 Task: Find connections with filter location Hunsūr with filter topic #realtorwith filter profile language German with filter current company ITC Infotech with filter school Maharaja Surajmal Institute with filter industry Wholesale Alcoholic Beverages with filter service category Illustration with filter keywords title Truck Driver
Action: Mouse moved to (560, 84)
Screenshot: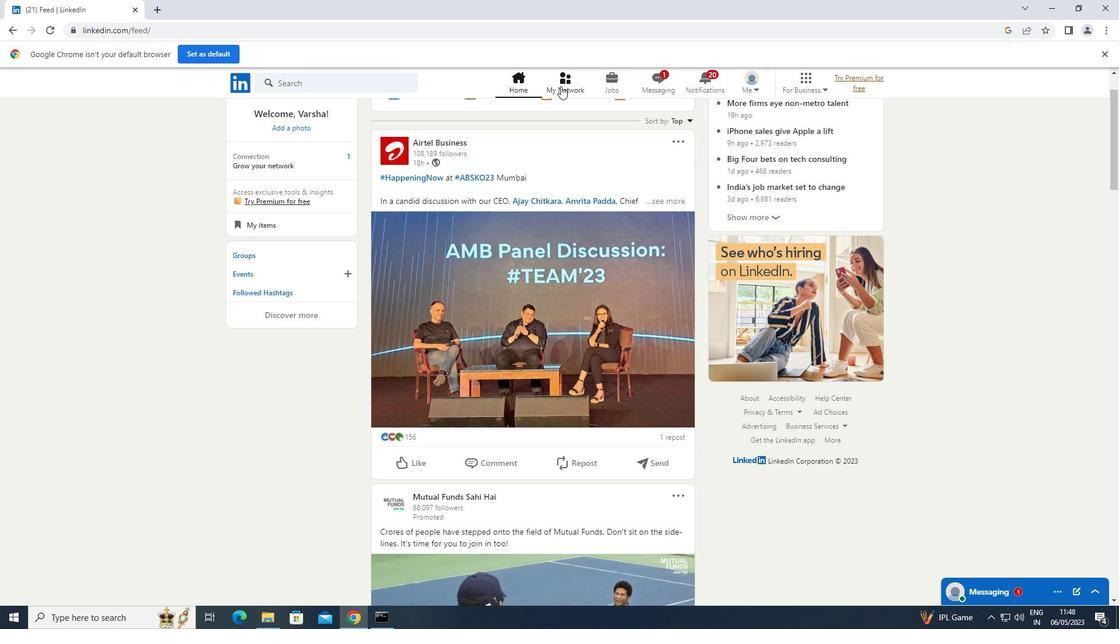 
Action: Mouse pressed left at (560, 84)
Screenshot: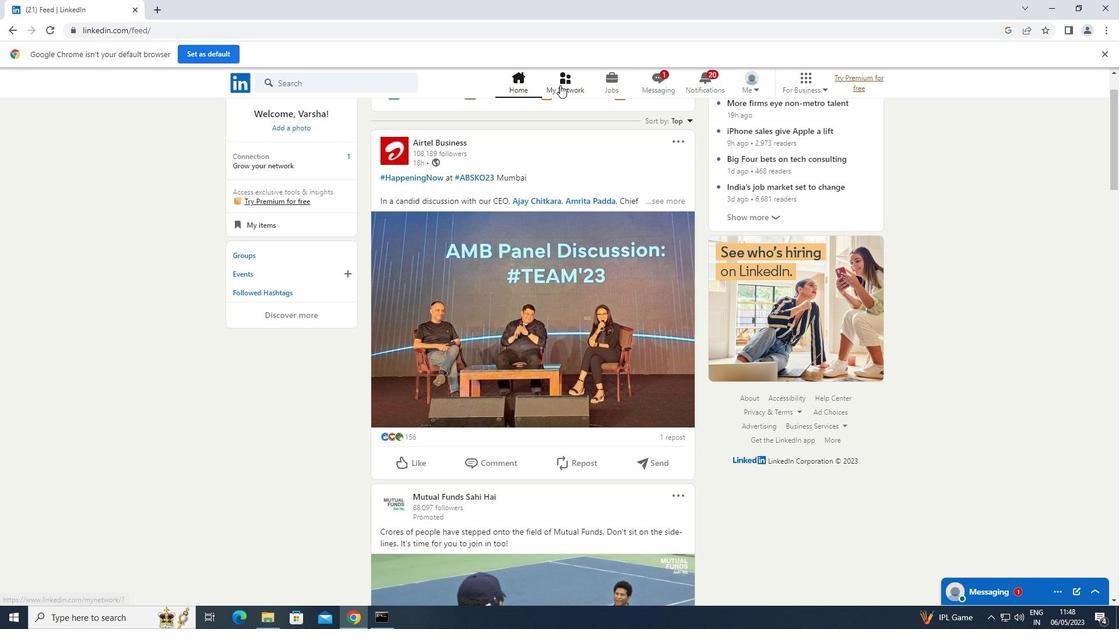
Action: Mouse moved to (321, 146)
Screenshot: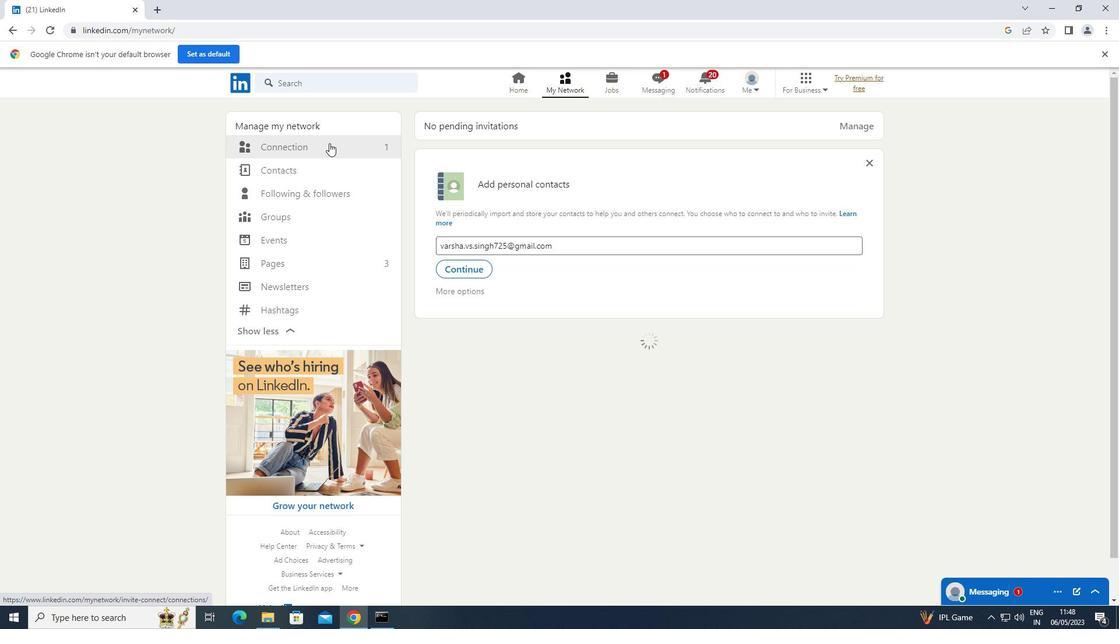 
Action: Mouse pressed left at (321, 146)
Screenshot: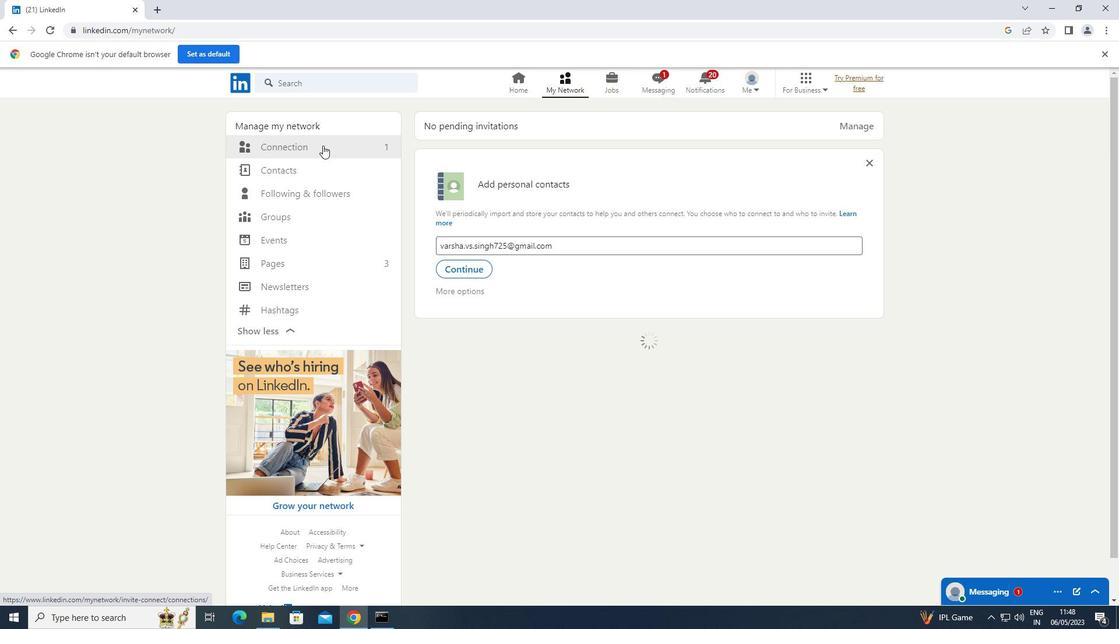 
Action: Mouse moved to (626, 152)
Screenshot: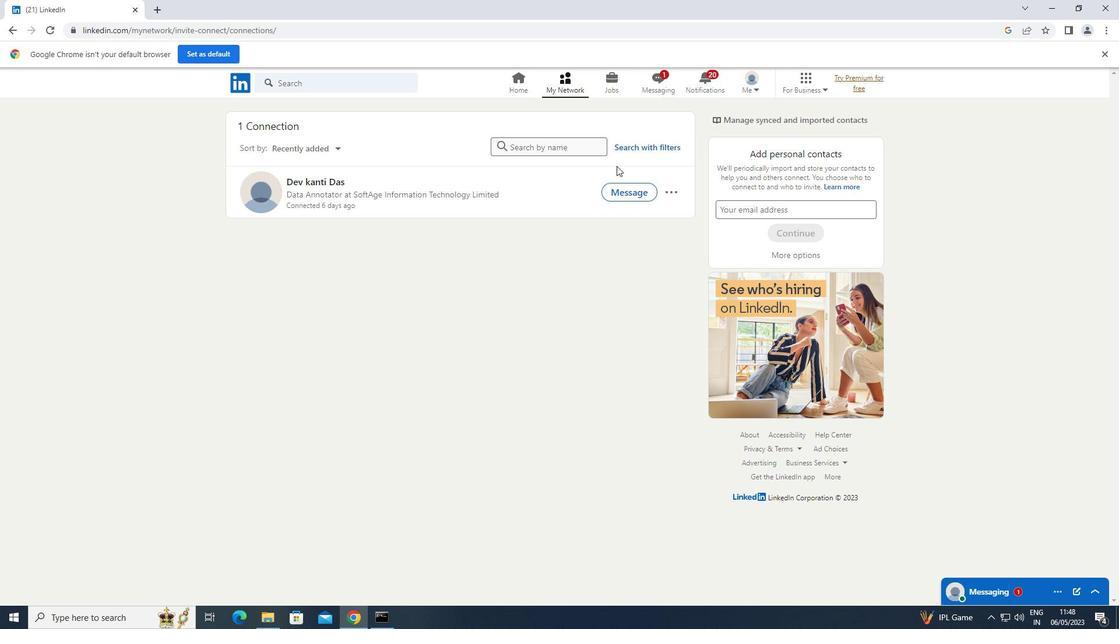 
Action: Mouse pressed left at (626, 152)
Screenshot: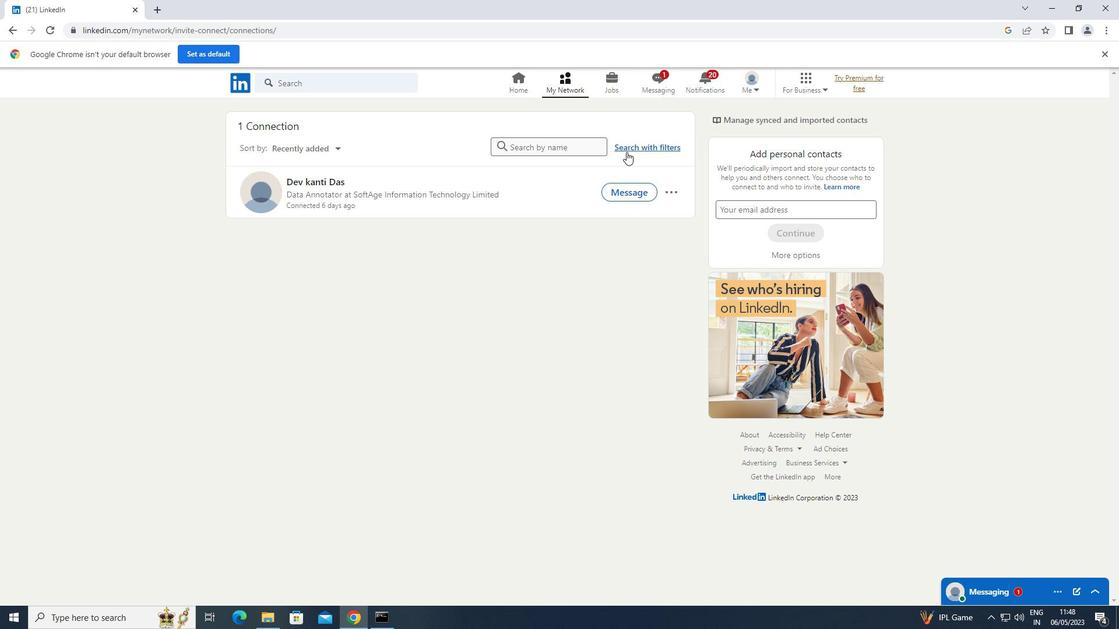
Action: Mouse moved to (598, 114)
Screenshot: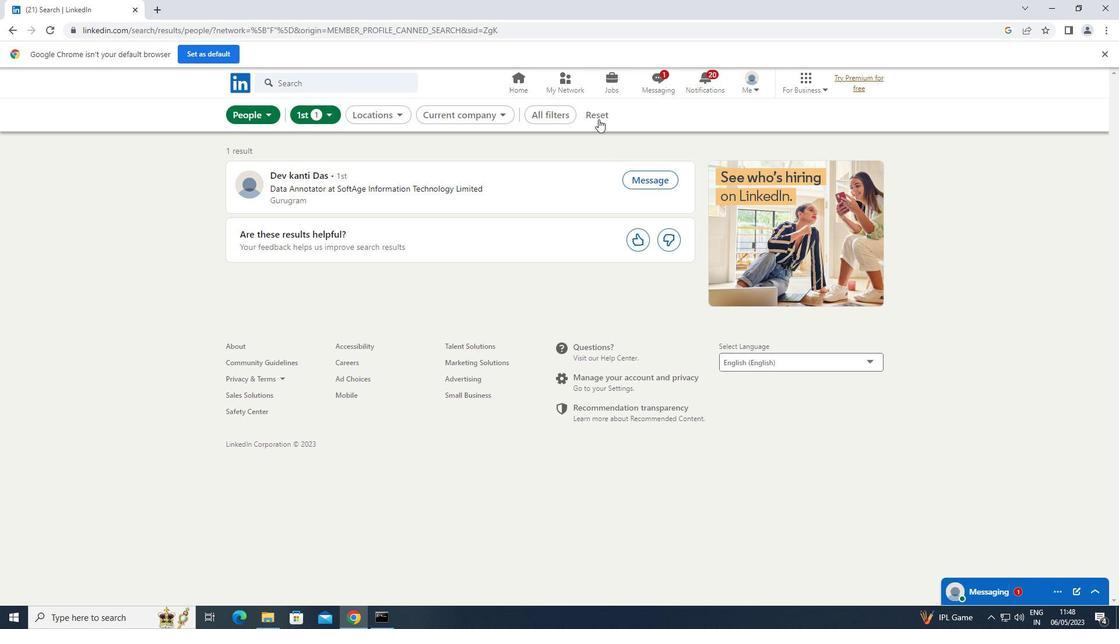 
Action: Mouse pressed left at (598, 114)
Screenshot: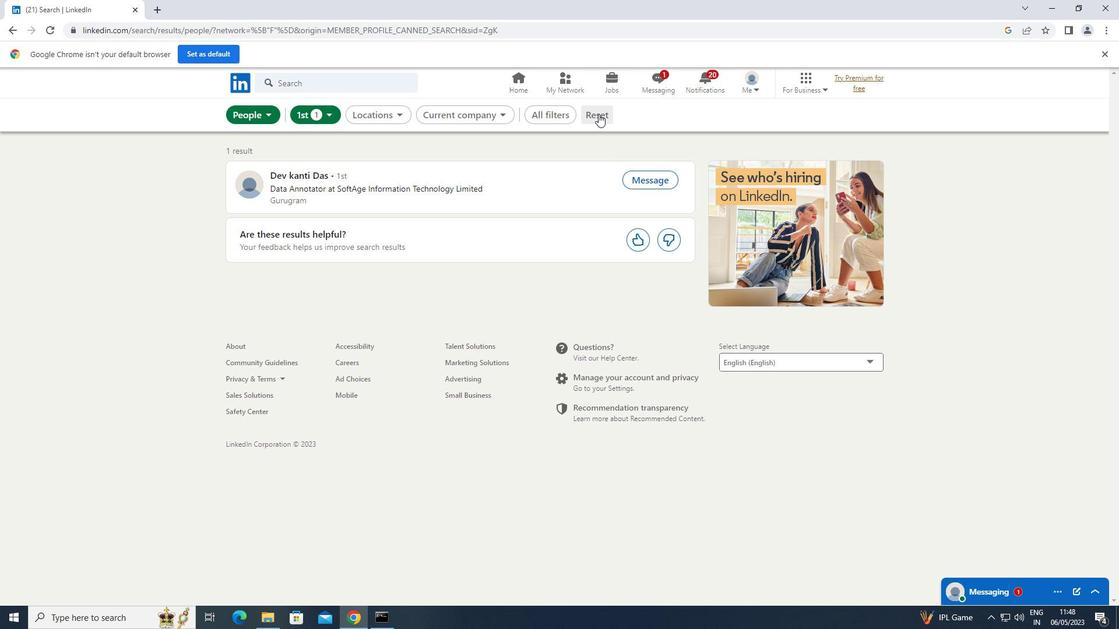 
Action: Mouse moved to (589, 114)
Screenshot: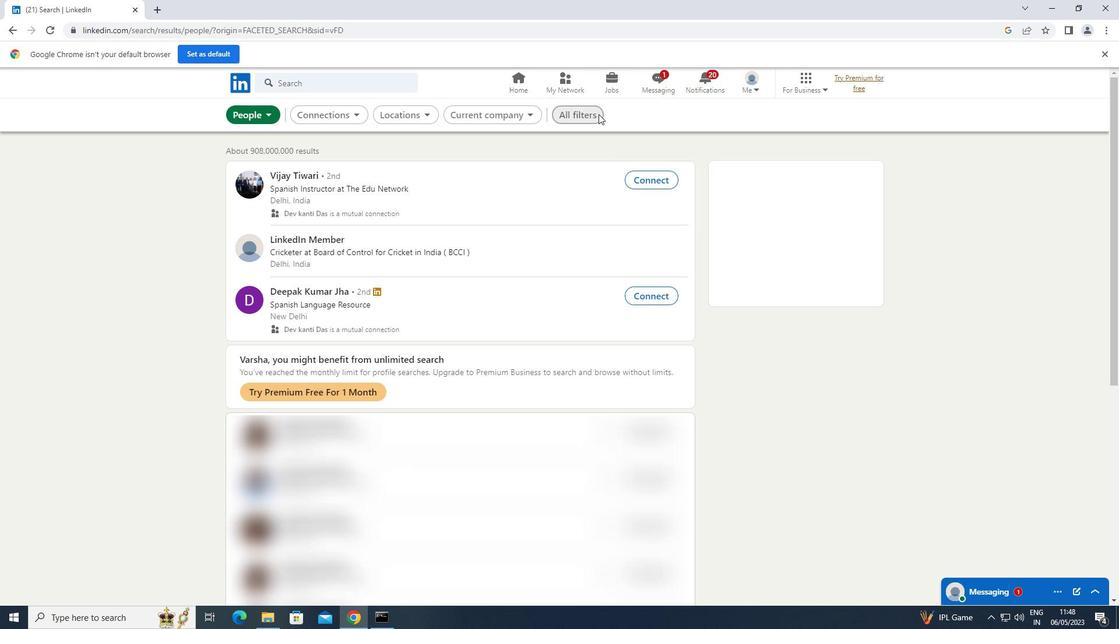 
Action: Mouse pressed left at (589, 114)
Screenshot: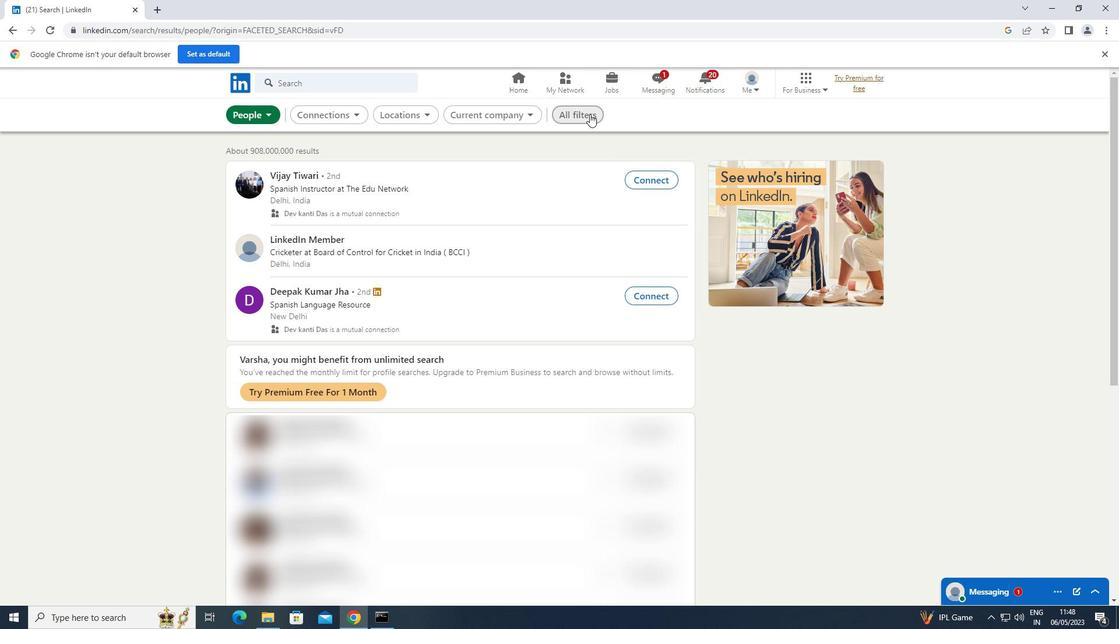 
Action: Mouse moved to (960, 282)
Screenshot: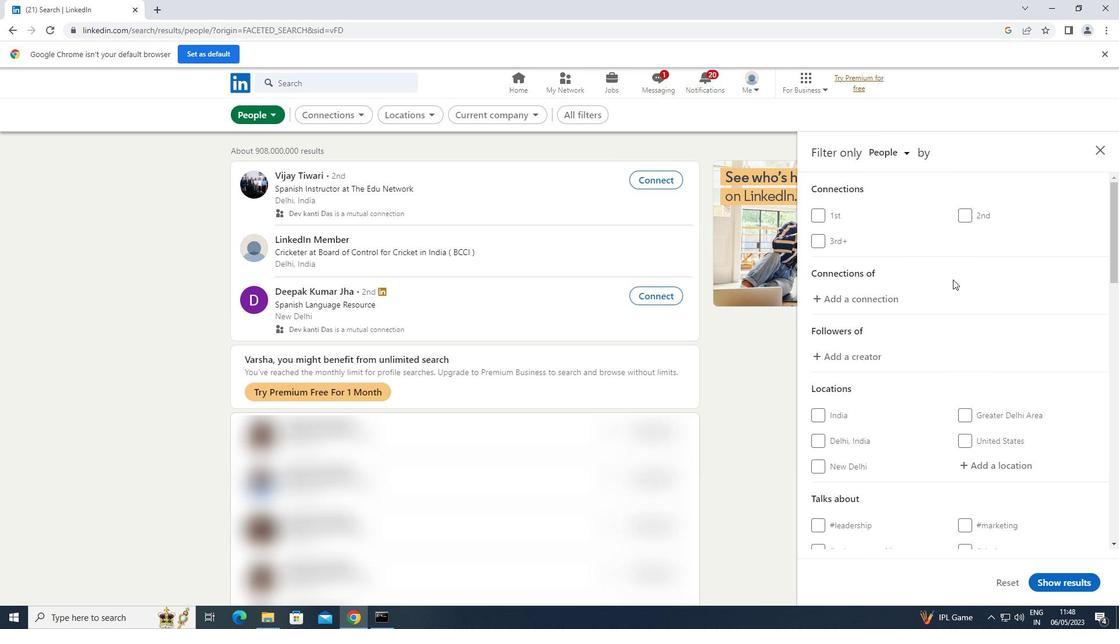 
Action: Mouse scrolled (960, 281) with delta (0, 0)
Screenshot: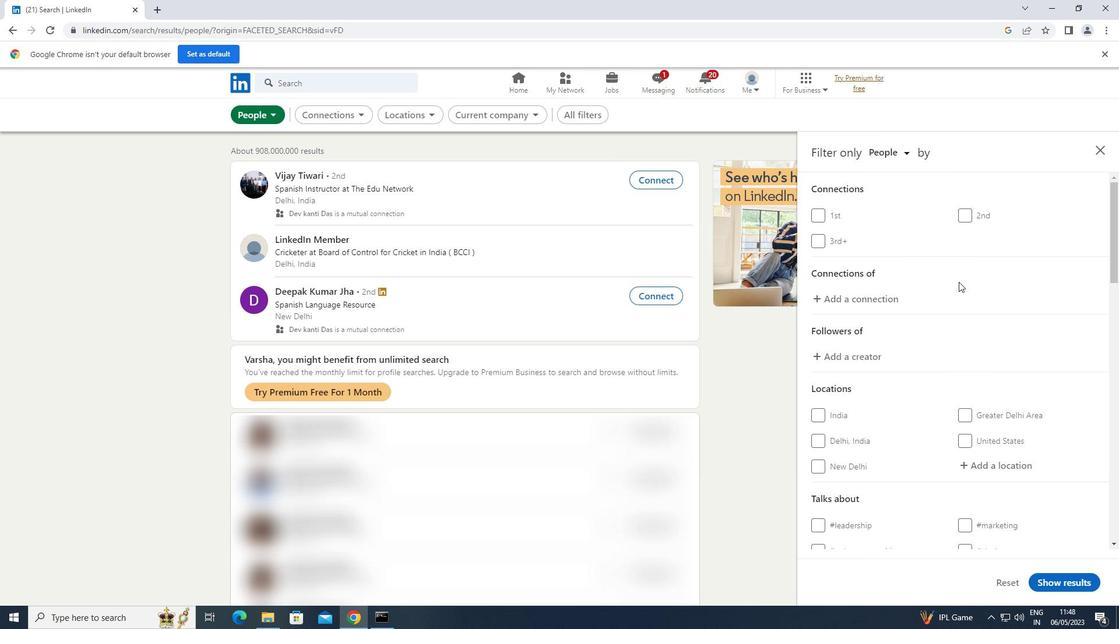 
Action: Mouse moved to (961, 284)
Screenshot: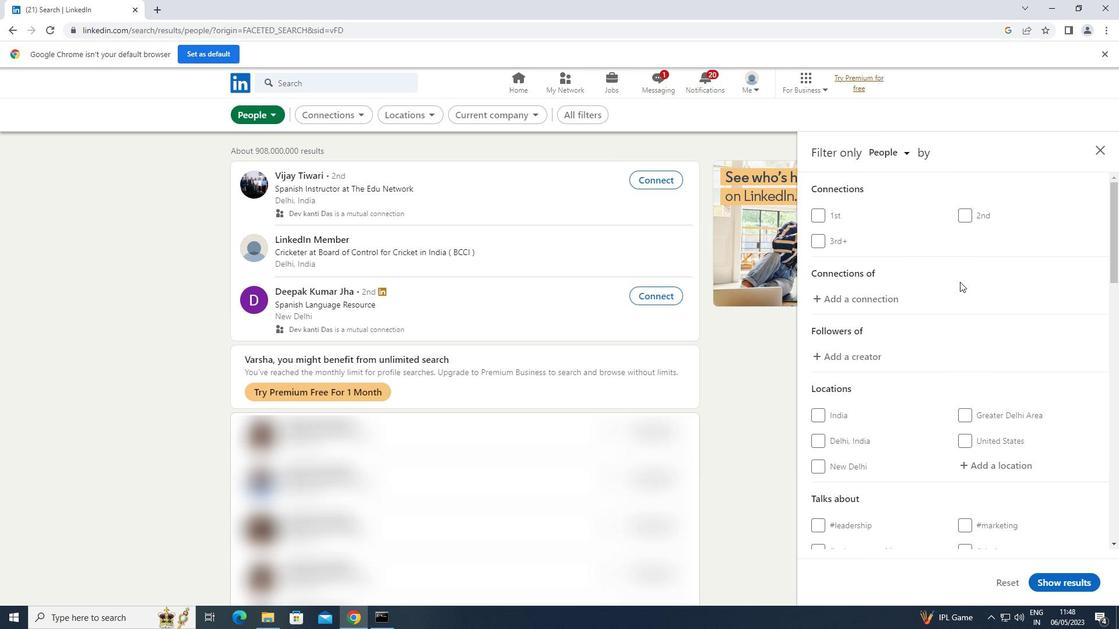 
Action: Mouse scrolled (961, 283) with delta (0, 0)
Screenshot: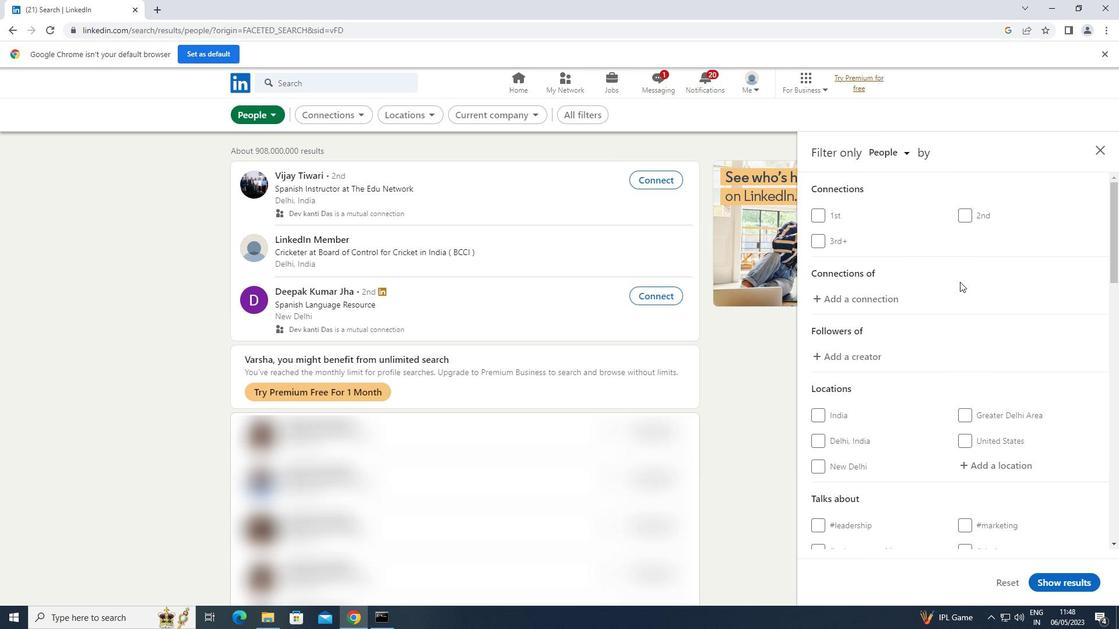 
Action: Mouse moved to (961, 286)
Screenshot: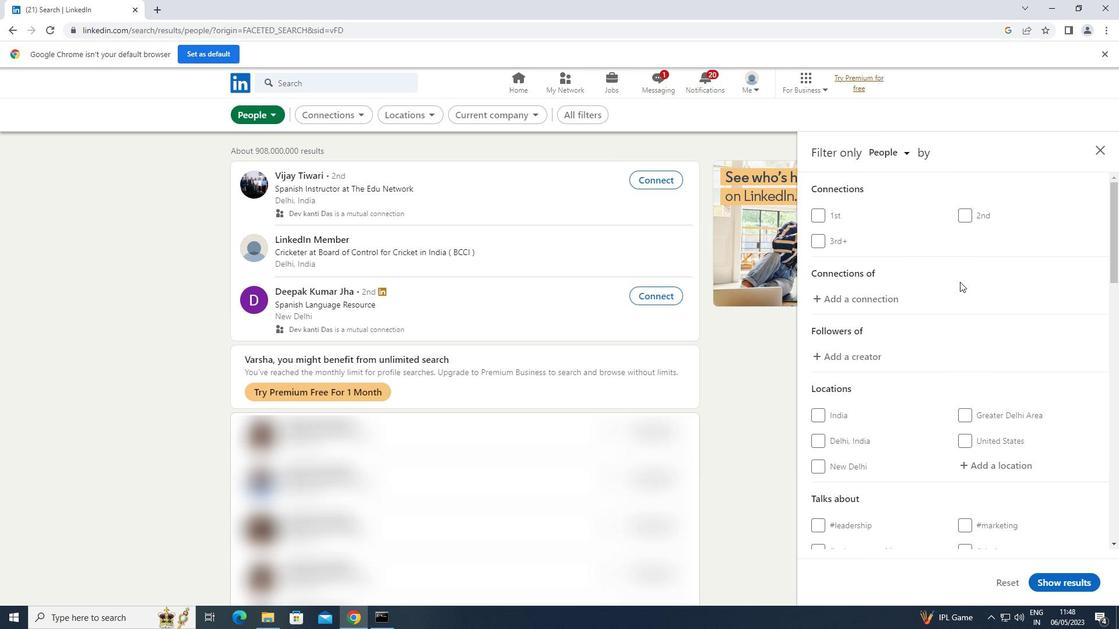 
Action: Mouse scrolled (961, 285) with delta (0, 0)
Screenshot: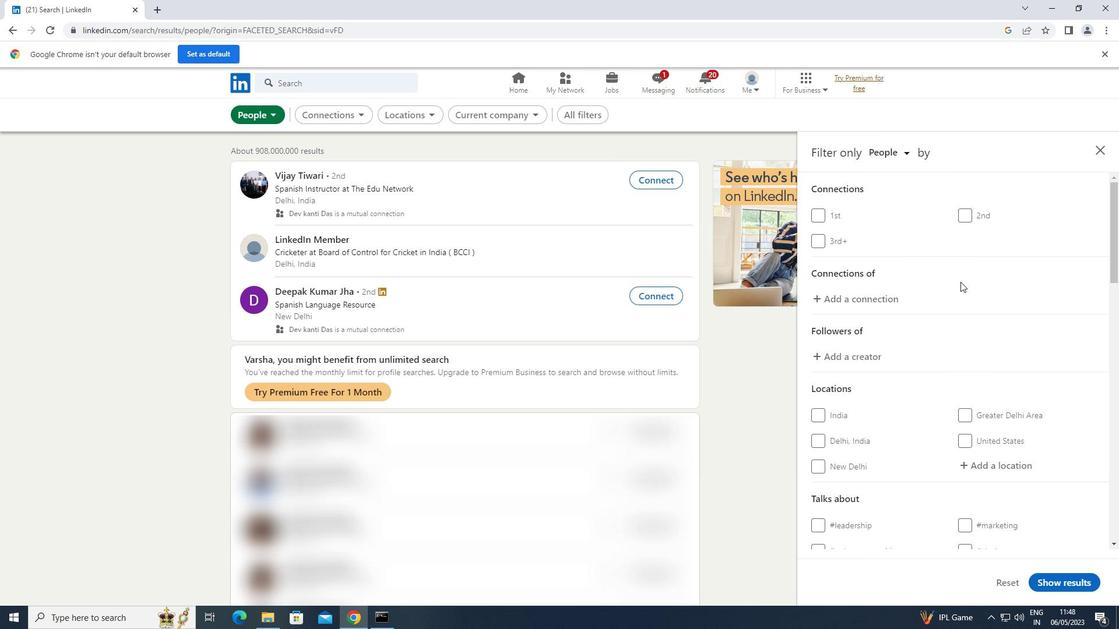 
Action: Mouse moved to (997, 292)
Screenshot: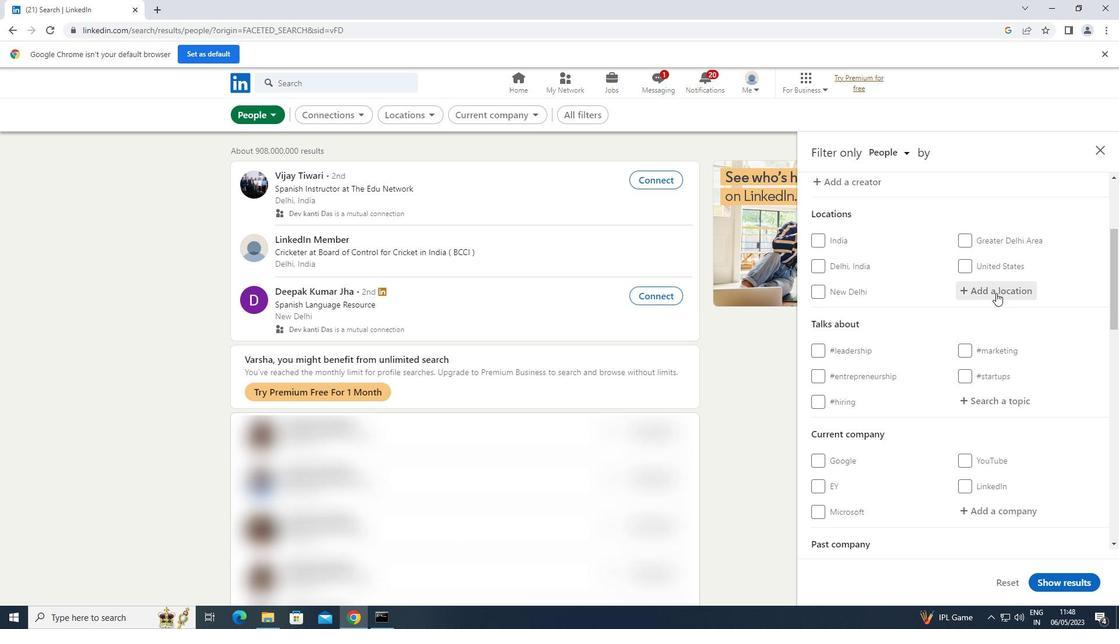 
Action: Mouse pressed left at (997, 292)
Screenshot: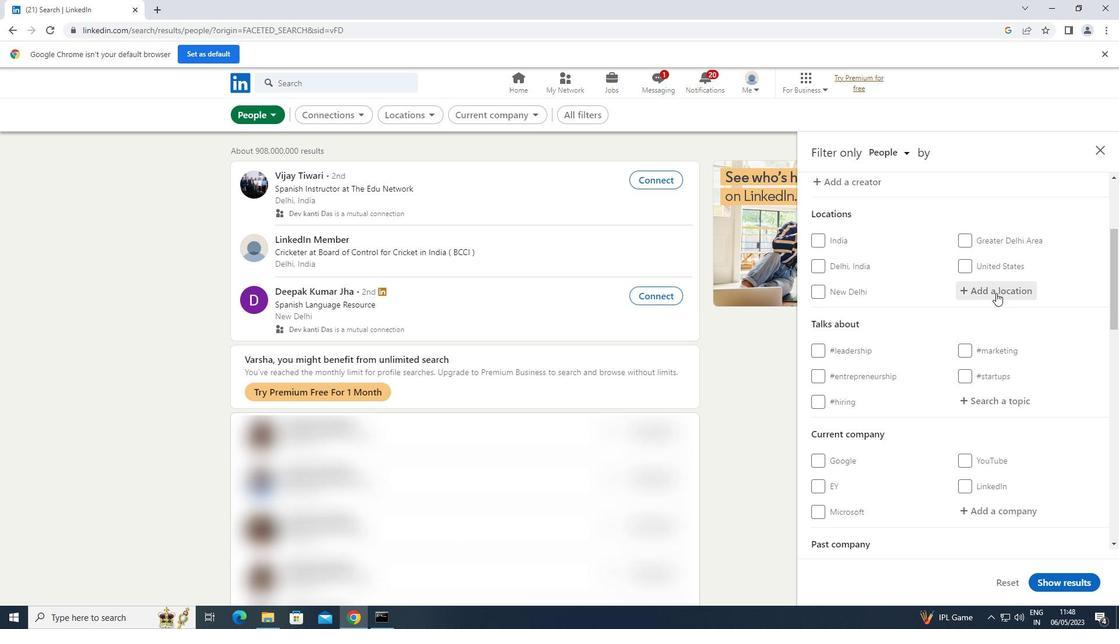 
Action: Key pressed <Key.shift>HUNSUR
Screenshot: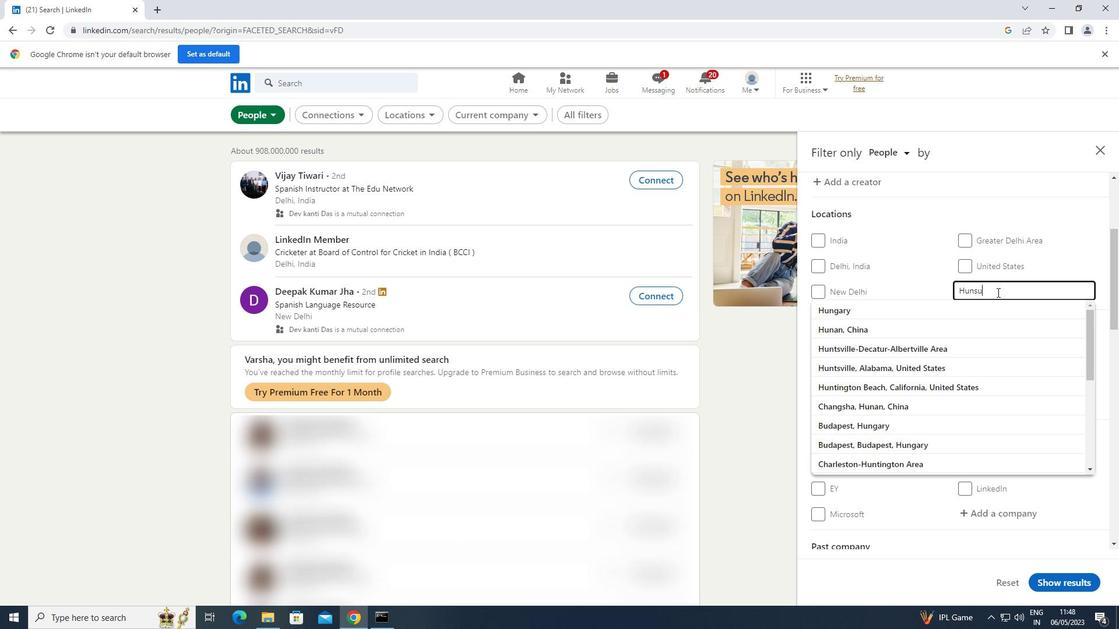 
Action: Mouse moved to (982, 398)
Screenshot: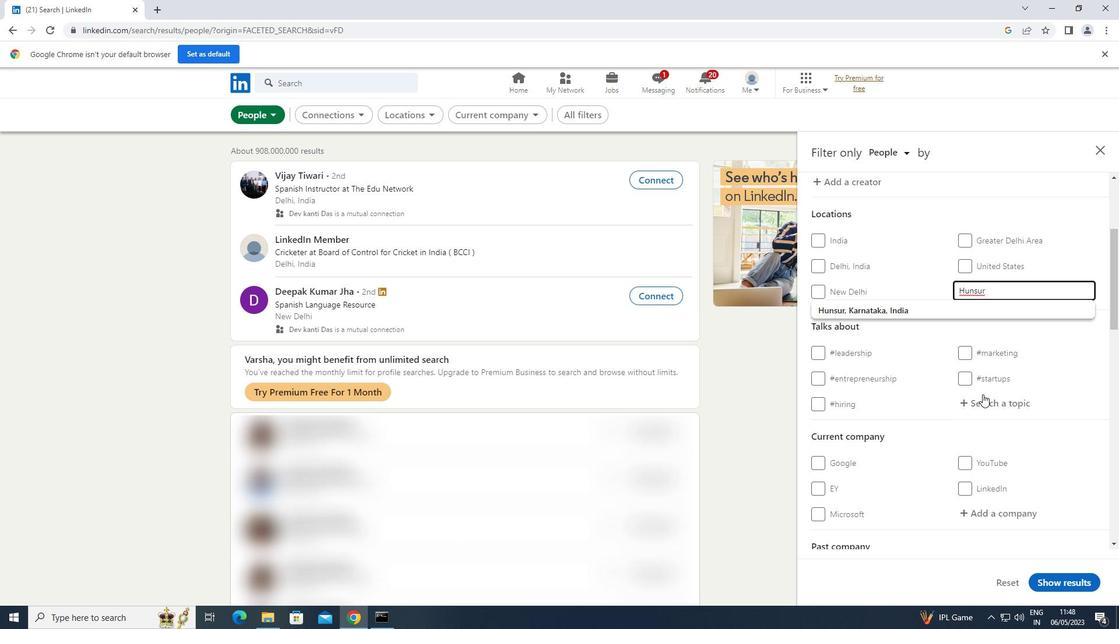 
Action: Mouse pressed left at (982, 398)
Screenshot: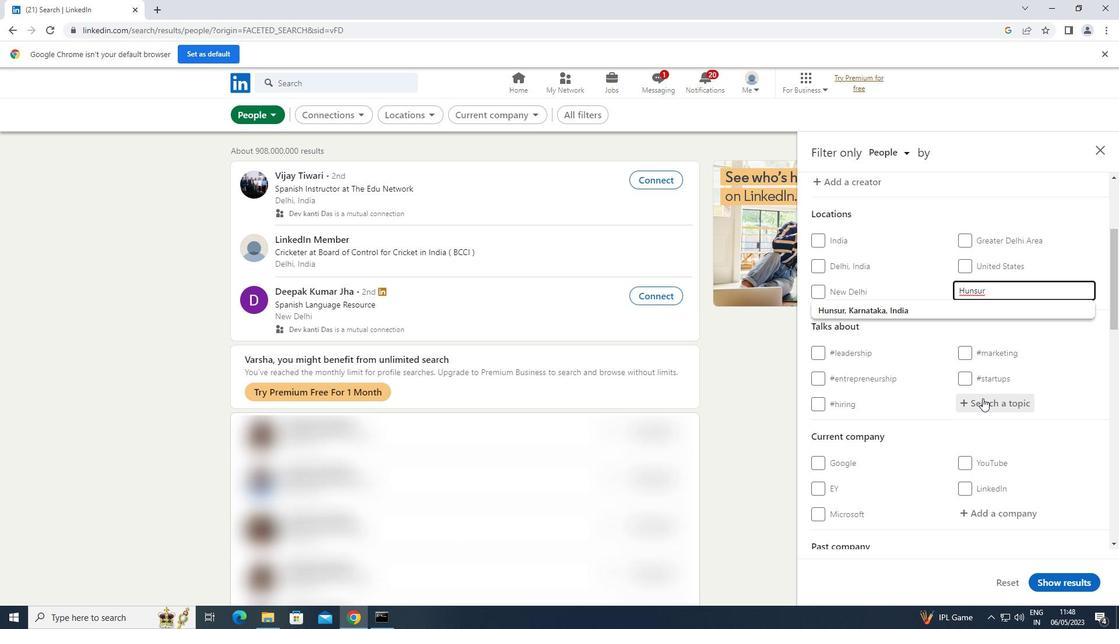 
Action: Key pressed REALTOR
Screenshot: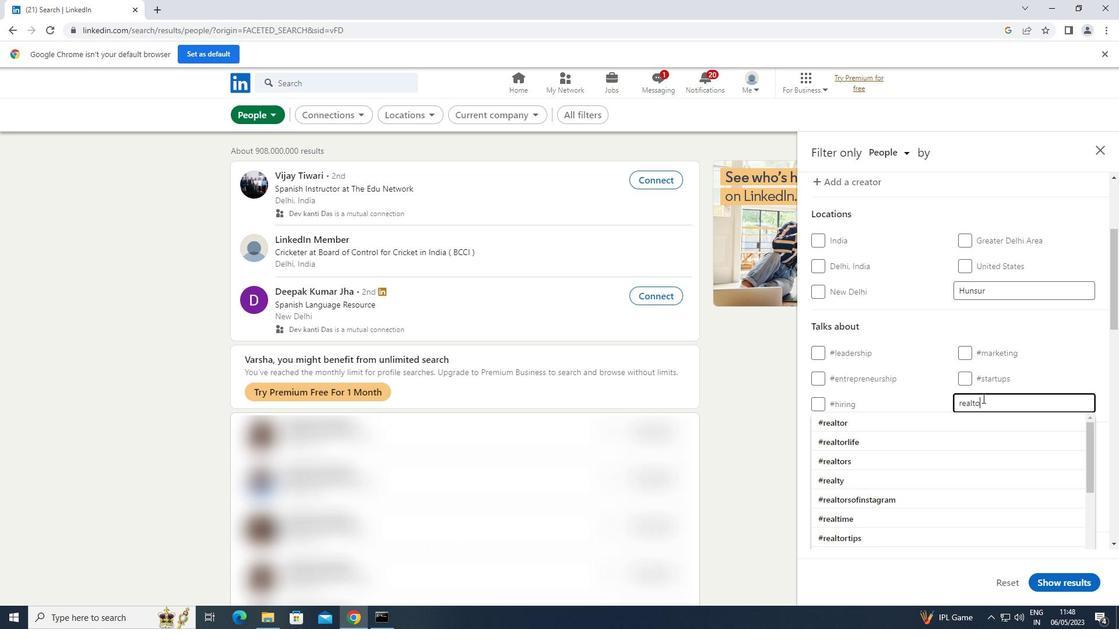 
Action: Mouse moved to (868, 421)
Screenshot: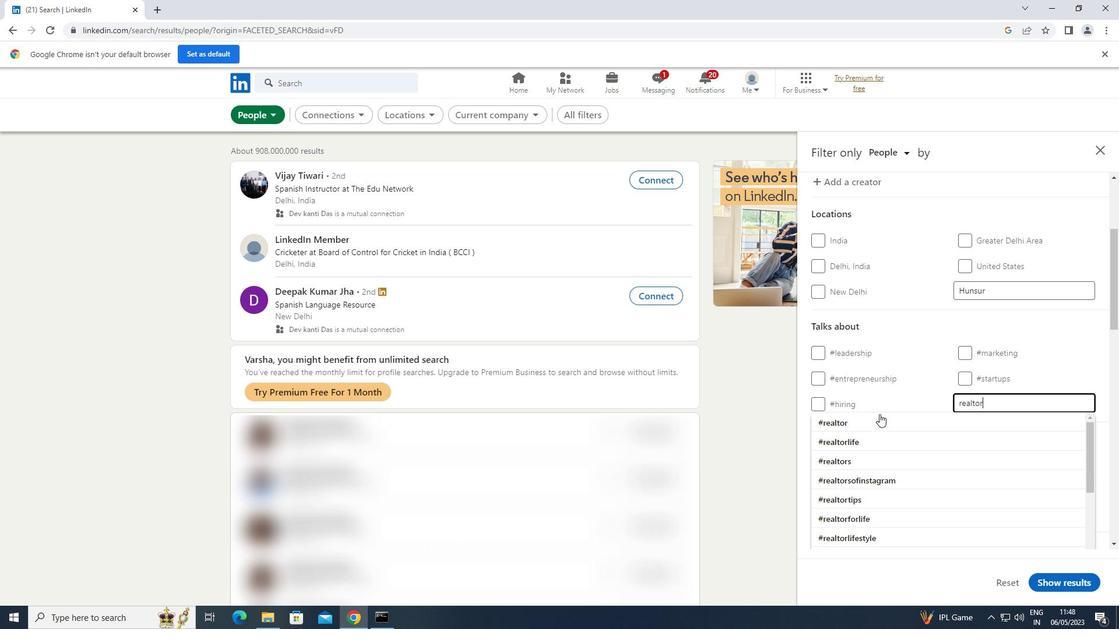 
Action: Mouse pressed left at (868, 421)
Screenshot: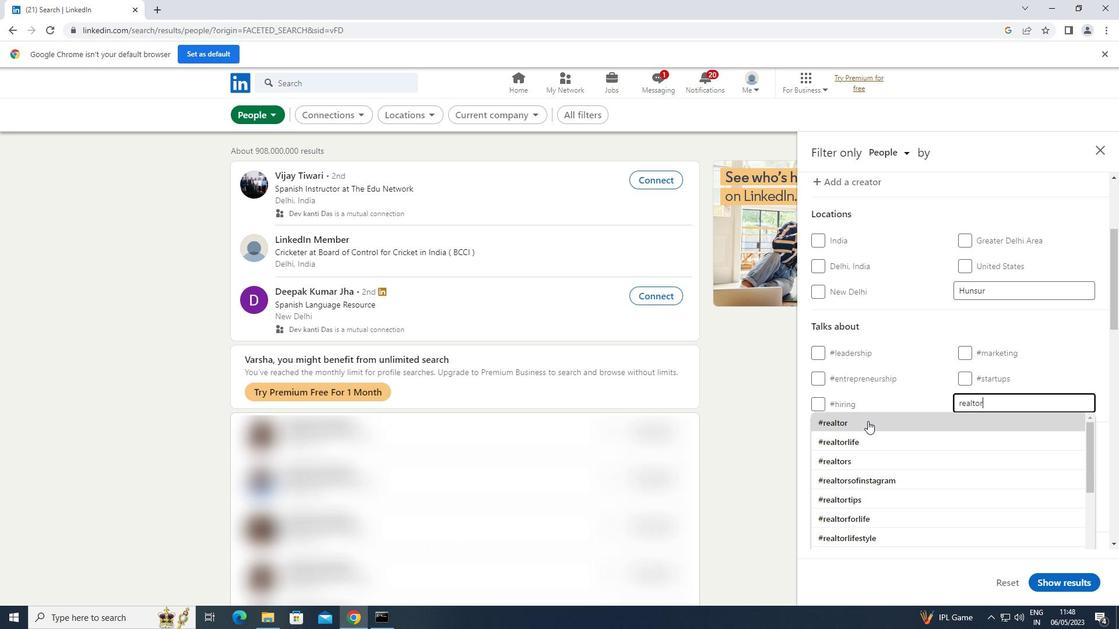 
Action: Mouse moved to (868, 419)
Screenshot: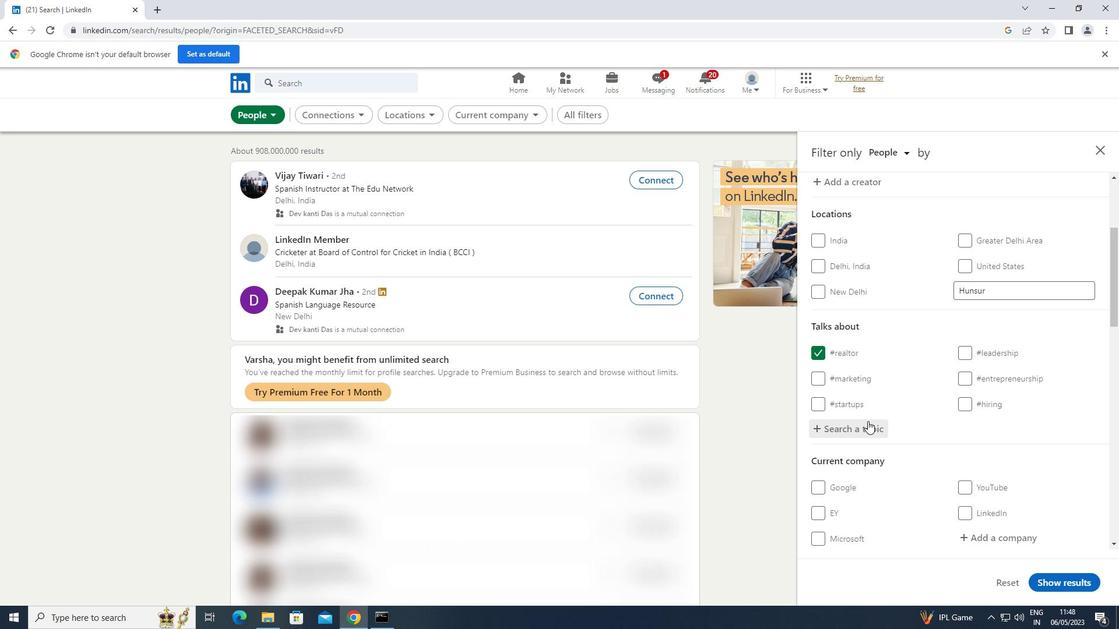 
Action: Mouse scrolled (868, 418) with delta (0, 0)
Screenshot: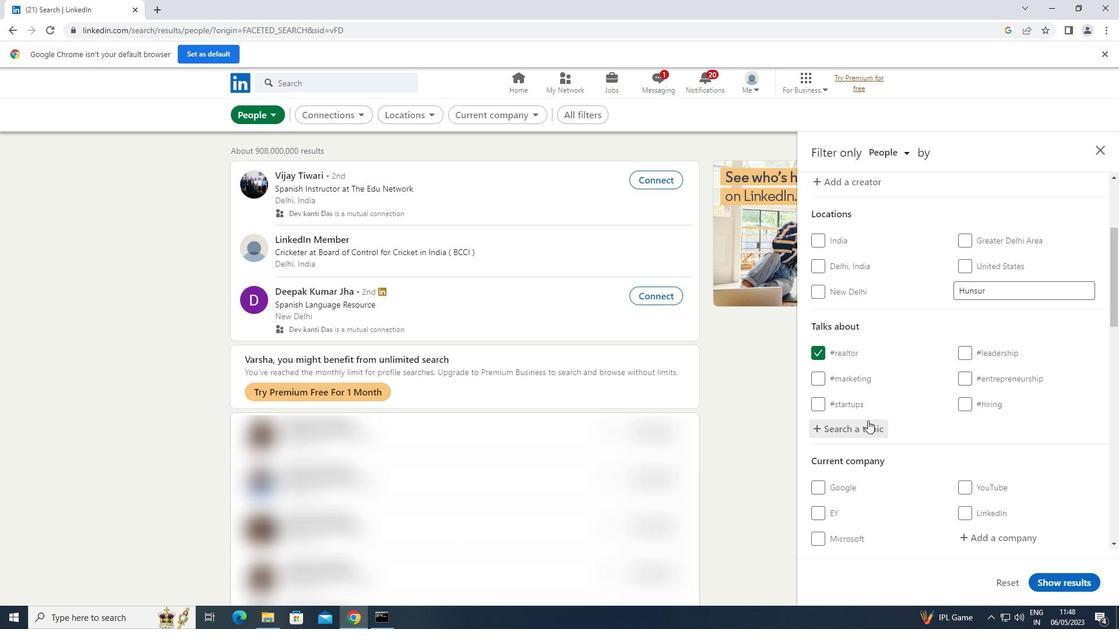
Action: Mouse scrolled (868, 418) with delta (0, 0)
Screenshot: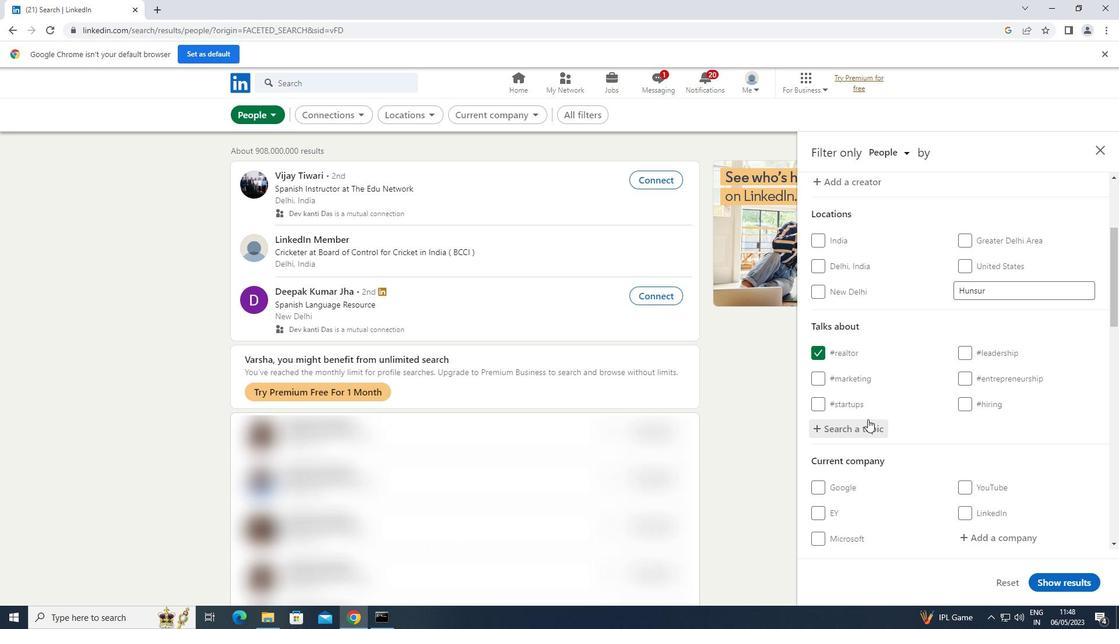 
Action: Mouse scrolled (868, 418) with delta (0, 0)
Screenshot: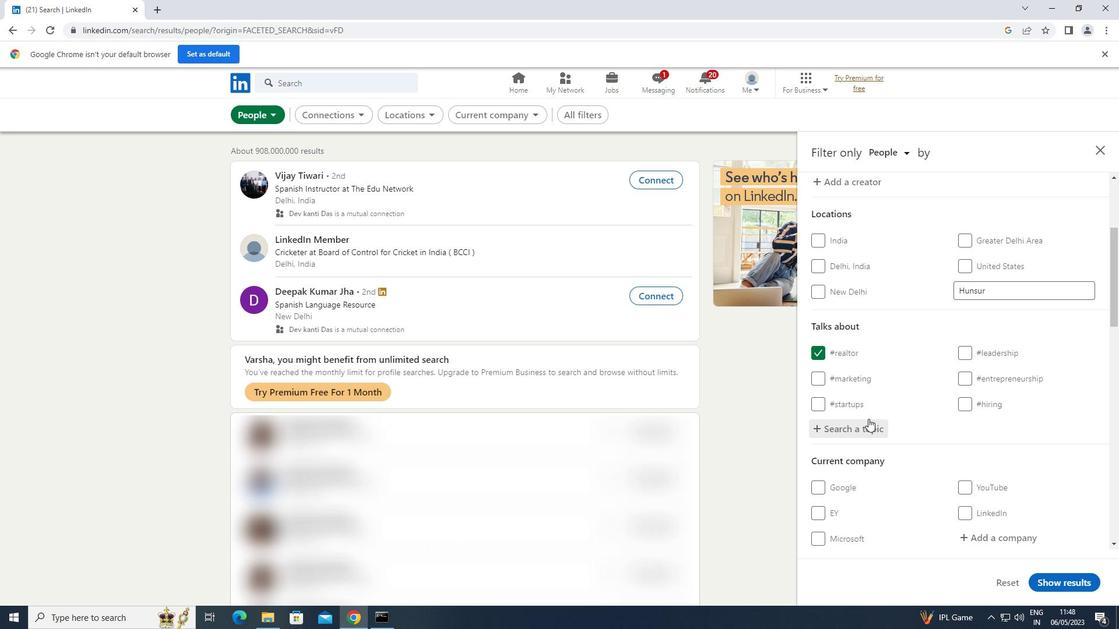 
Action: Mouse moved to (869, 416)
Screenshot: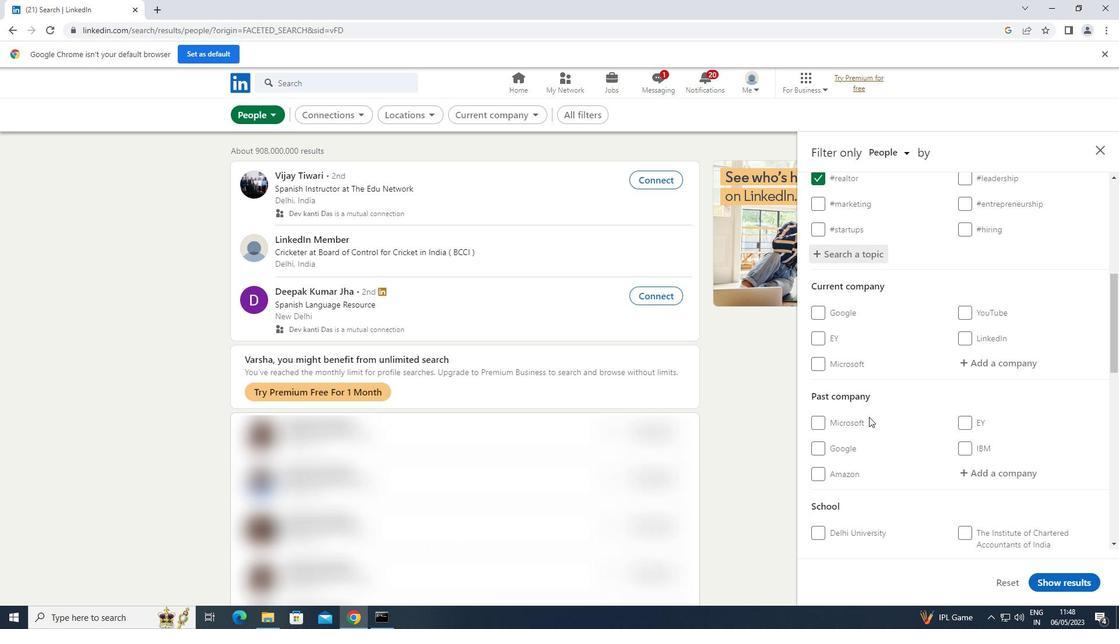 
Action: Mouse scrolled (869, 416) with delta (0, 0)
Screenshot: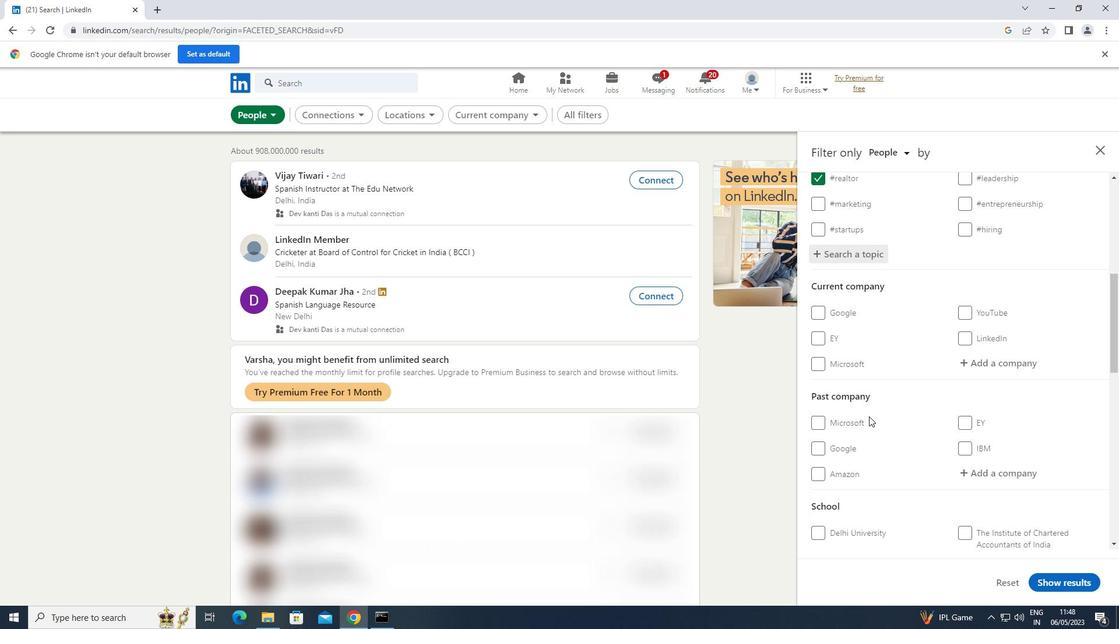 
Action: Mouse scrolled (869, 416) with delta (0, 0)
Screenshot: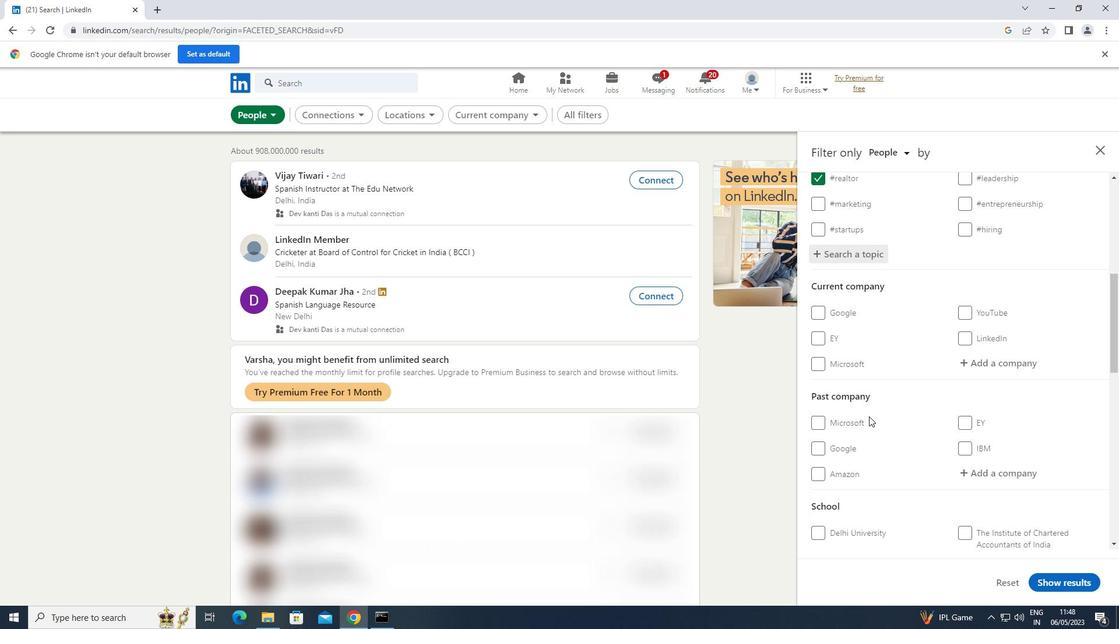
Action: Mouse scrolled (869, 416) with delta (0, 0)
Screenshot: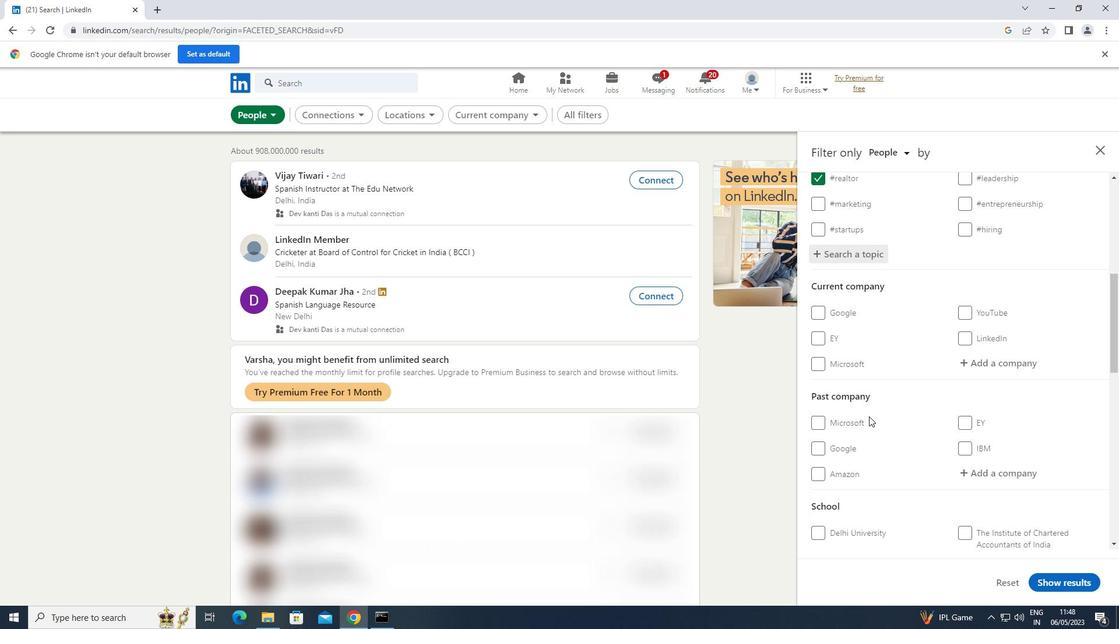 
Action: Mouse scrolled (869, 416) with delta (0, 0)
Screenshot: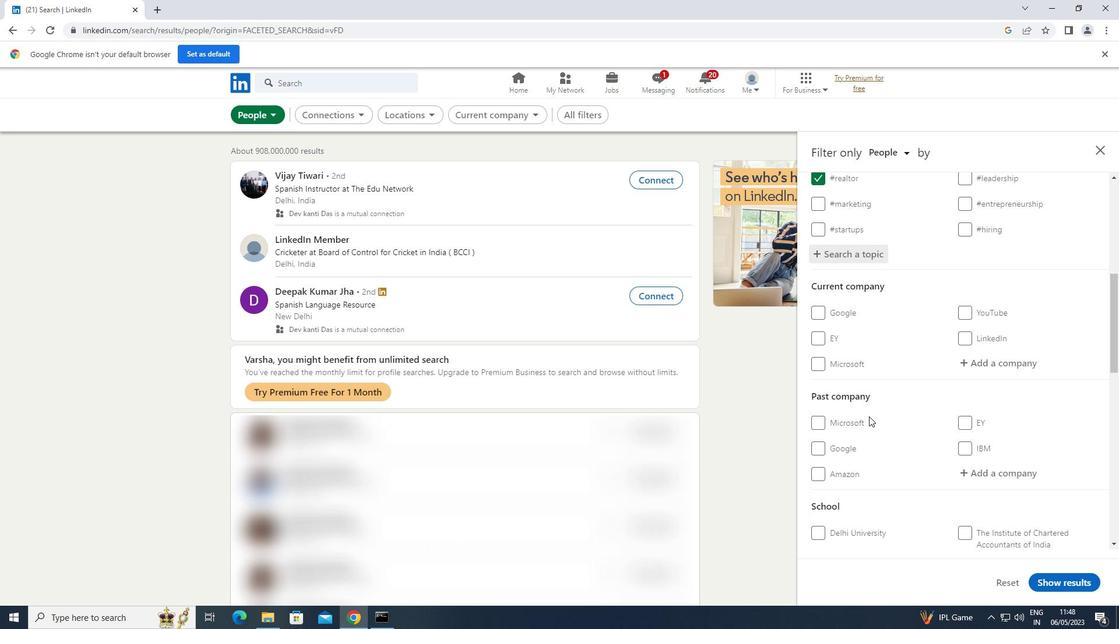 
Action: Mouse scrolled (869, 416) with delta (0, 0)
Screenshot: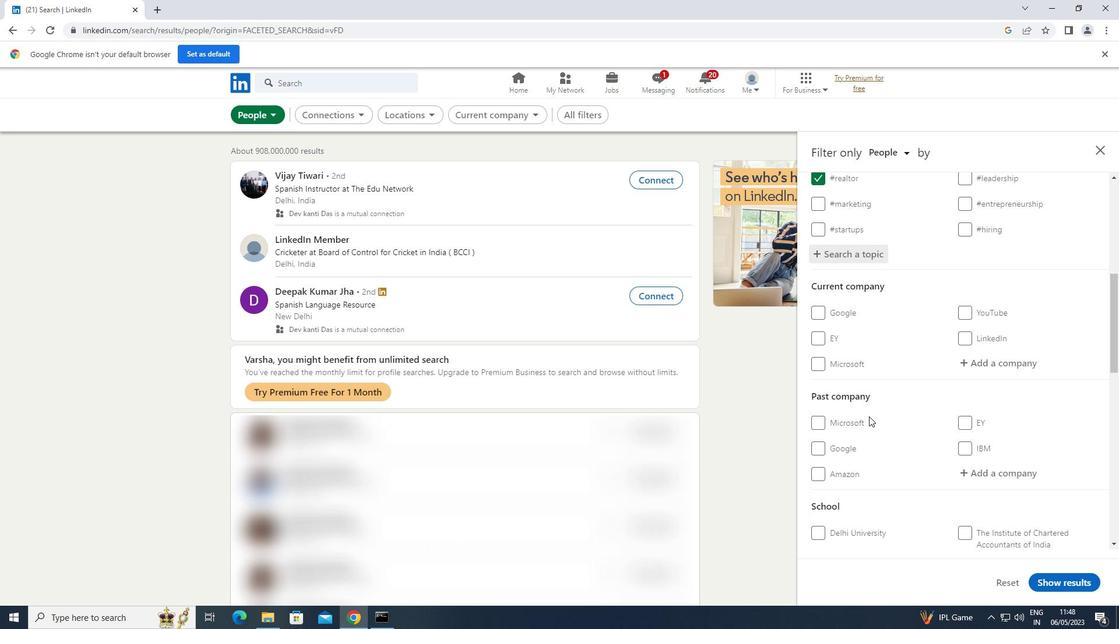 
Action: Mouse moved to (870, 415)
Screenshot: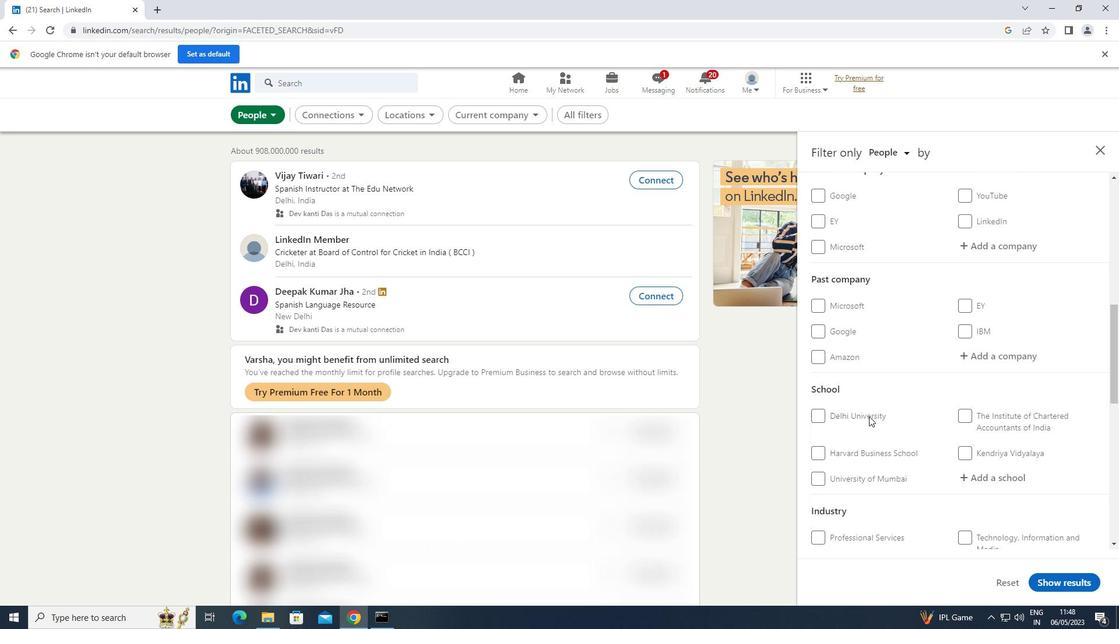 
Action: Mouse scrolled (870, 415) with delta (0, 0)
Screenshot: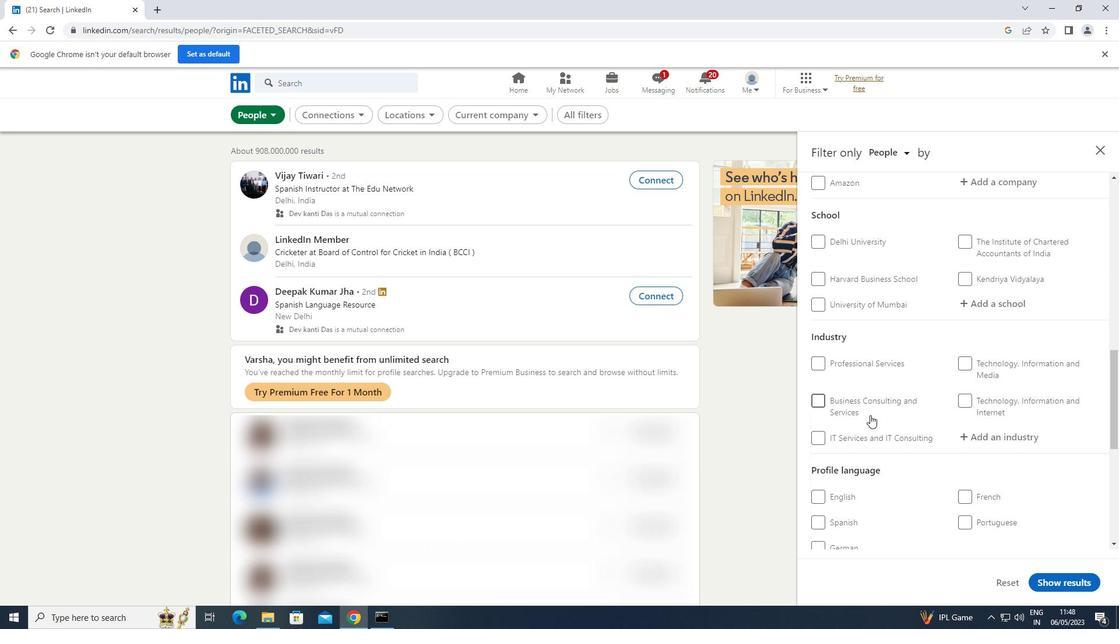
Action: Mouse scrolled (870, 415) with delta (0, 0)
Screenshot: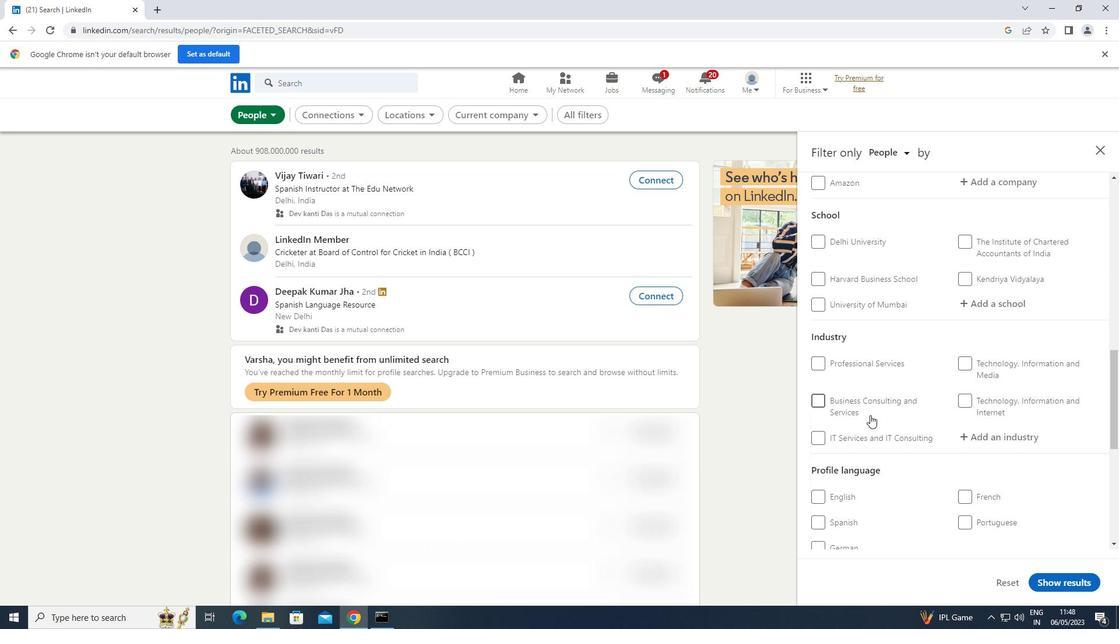 
Action: Mouse moved to (819, 431)
Screenshot: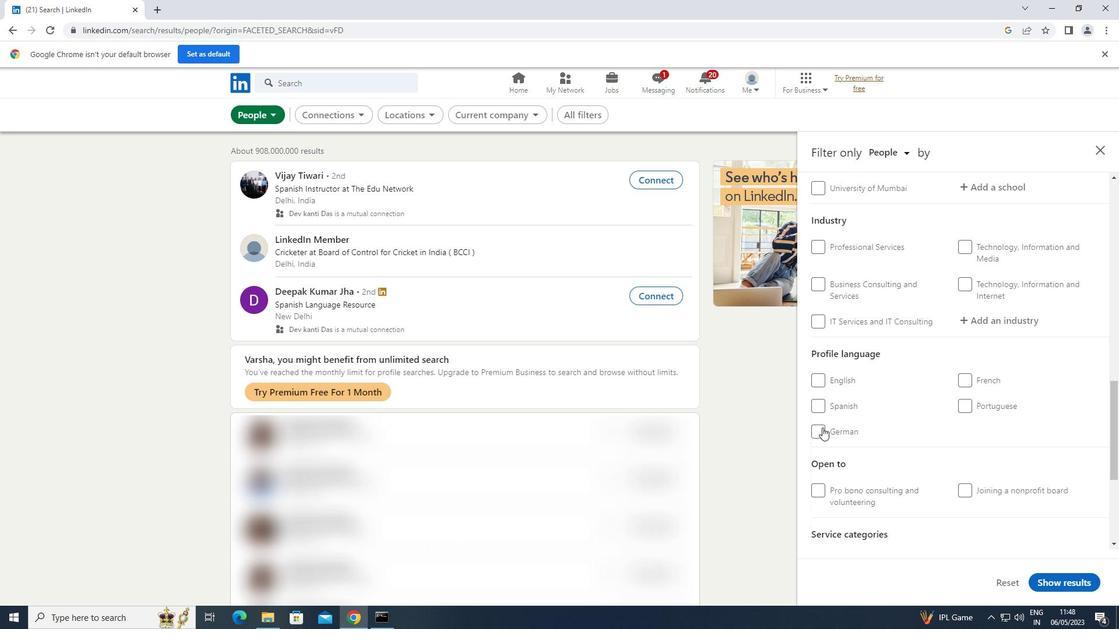 
Action: Mouse pressed left at (819, 431)
Screenshot: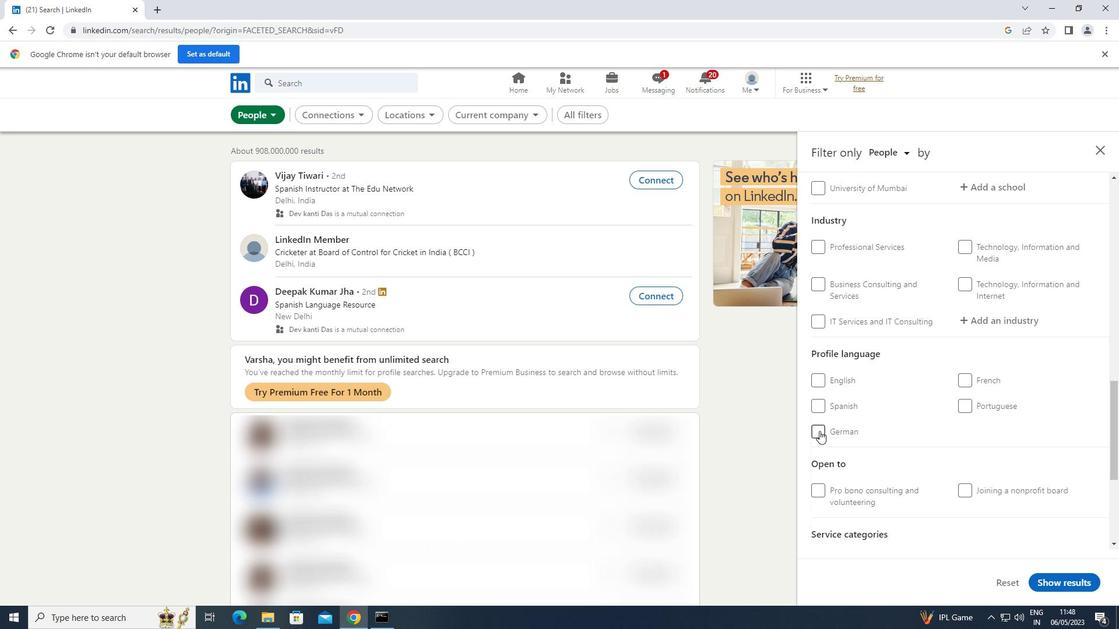 
Action: Mouse moved to (879, 404)
Screenshot: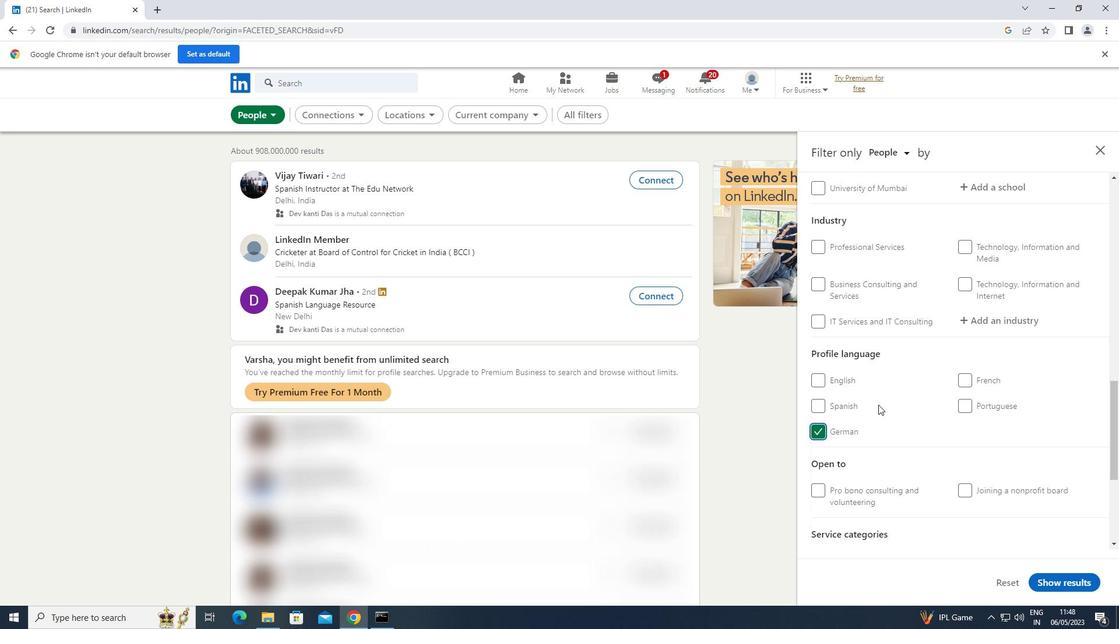 
Action: Mouse scrolled (879, 405) with delta (0, 0)
Screenshot: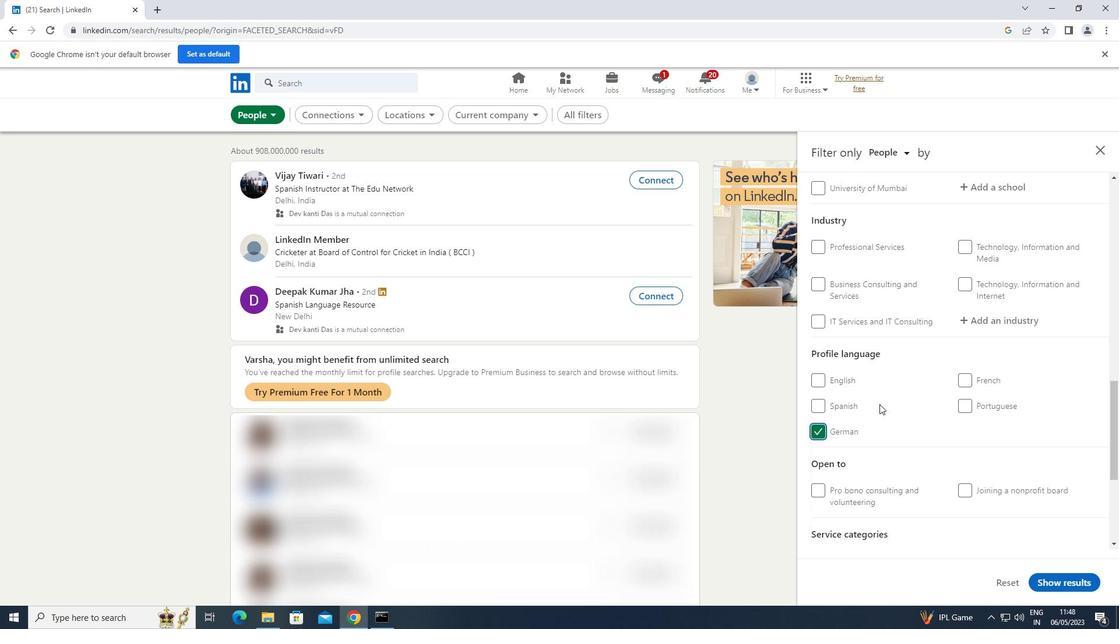 
Action: Mouse scrolled (879, 405) with delta (0, 0)
Screenshot: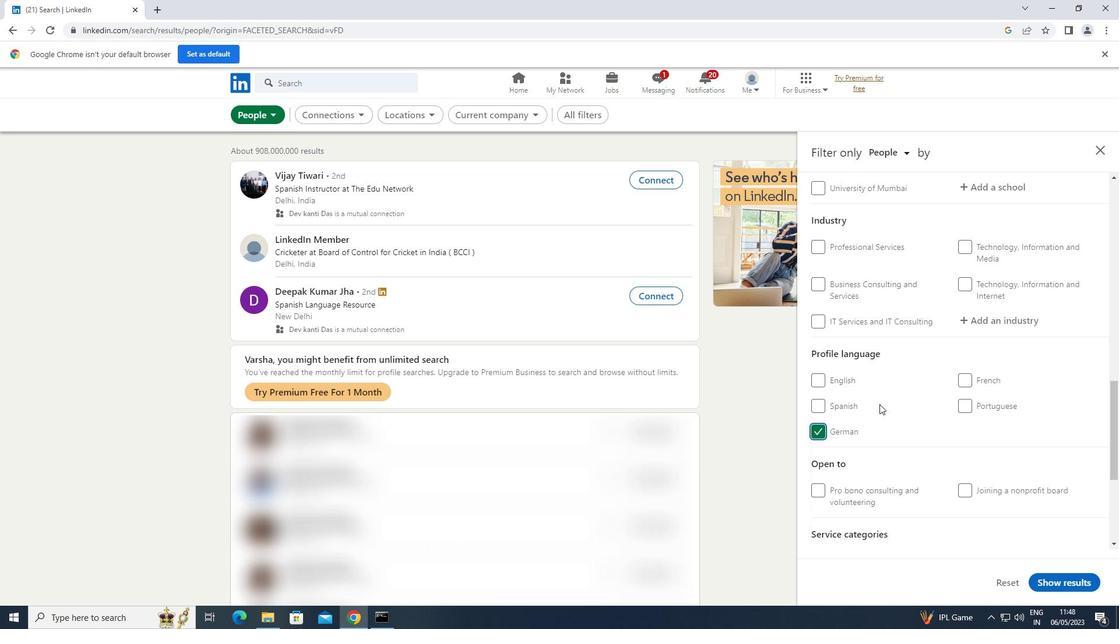 
Action: Mouse moved to (880, 402)
Screenshot: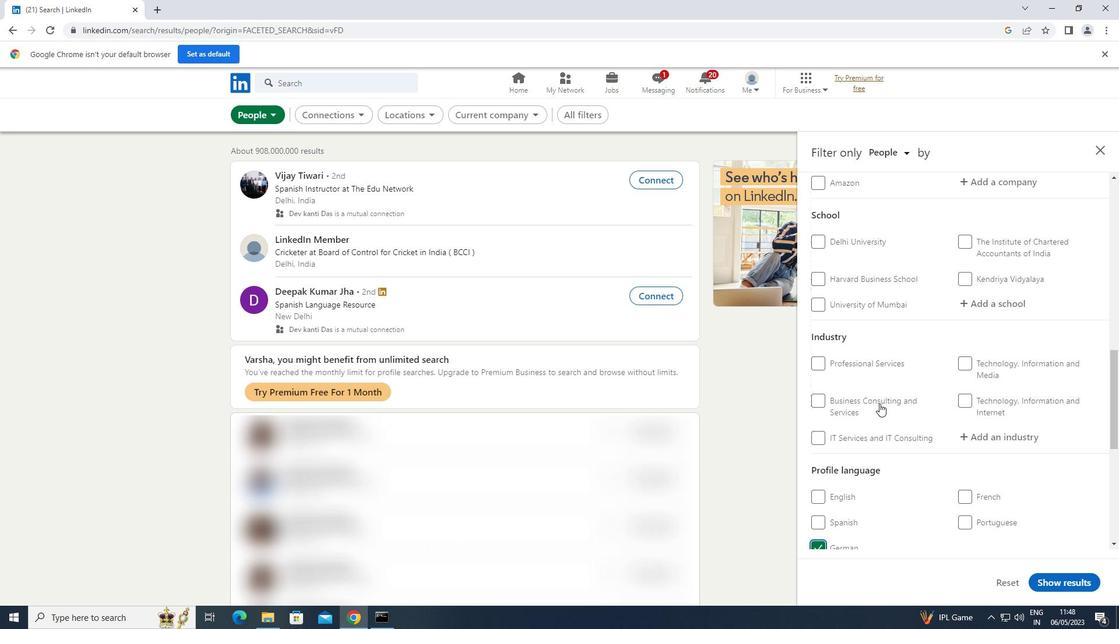 
Action: Mouse scrolled (880, 403) with delta (0, 0)
Screenshot: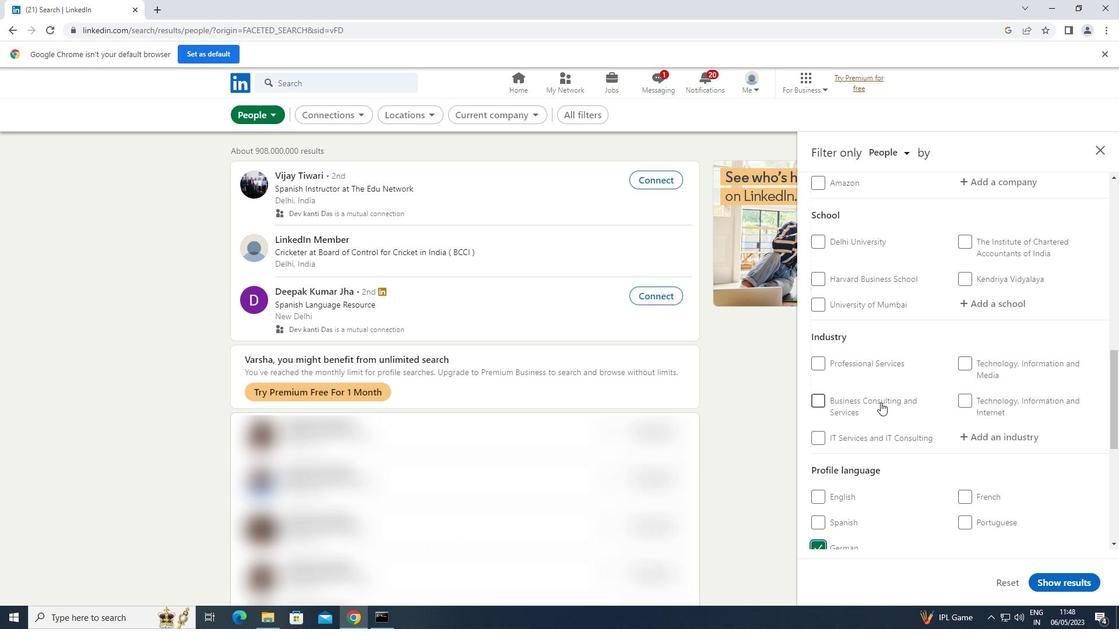 
Action: Mouse moved to (880, 401)
Screenshot: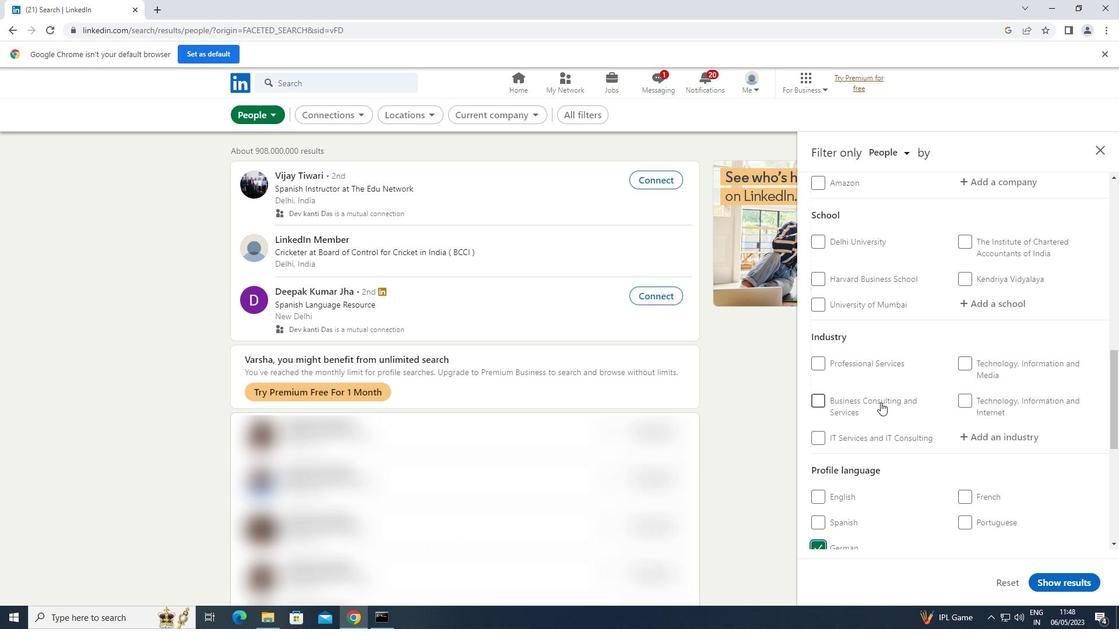 
Action: Mouse scrolled (880, 402) with delta (0, 0)
Screenshot: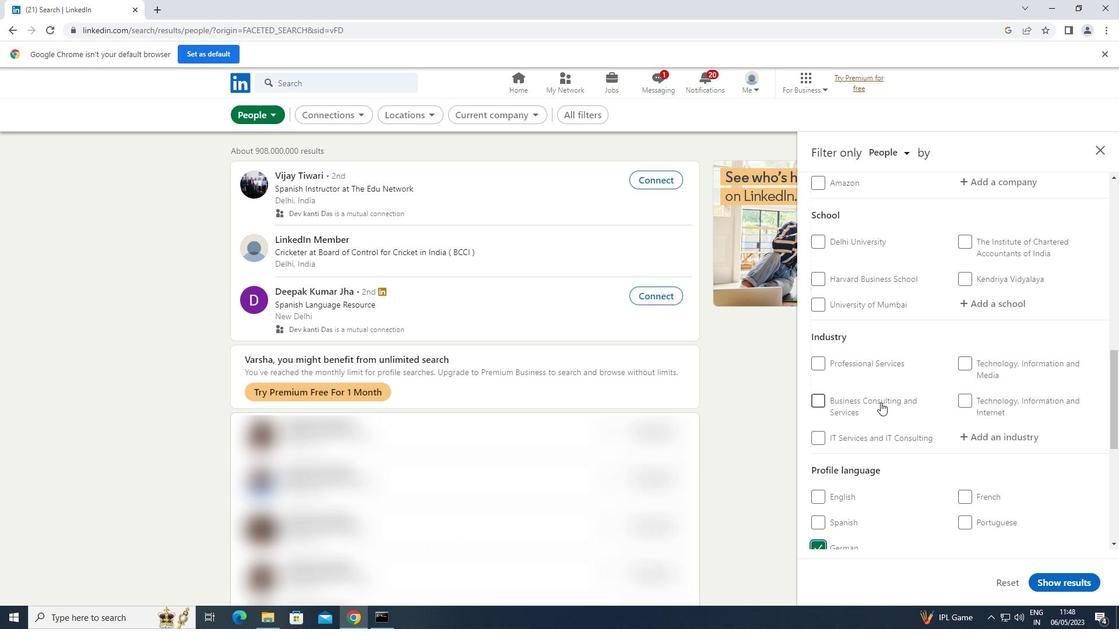 
Action: Mouse moved to (886, 396)
Screenshot: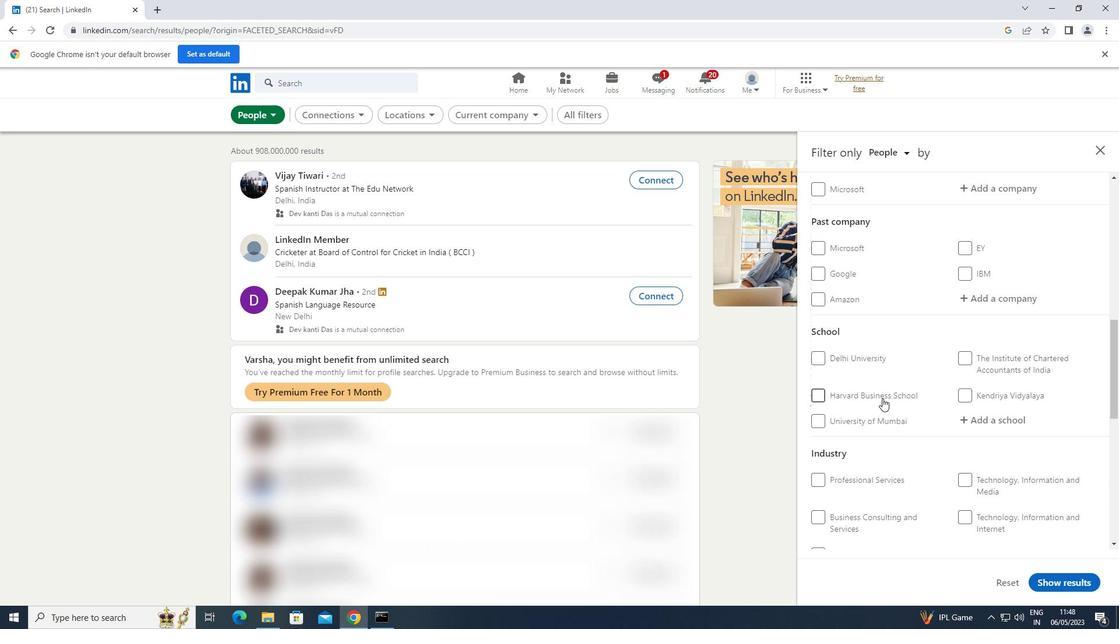 
Action: Mouse scrolled (886, 397) with delta (0, 0)
Screenshot: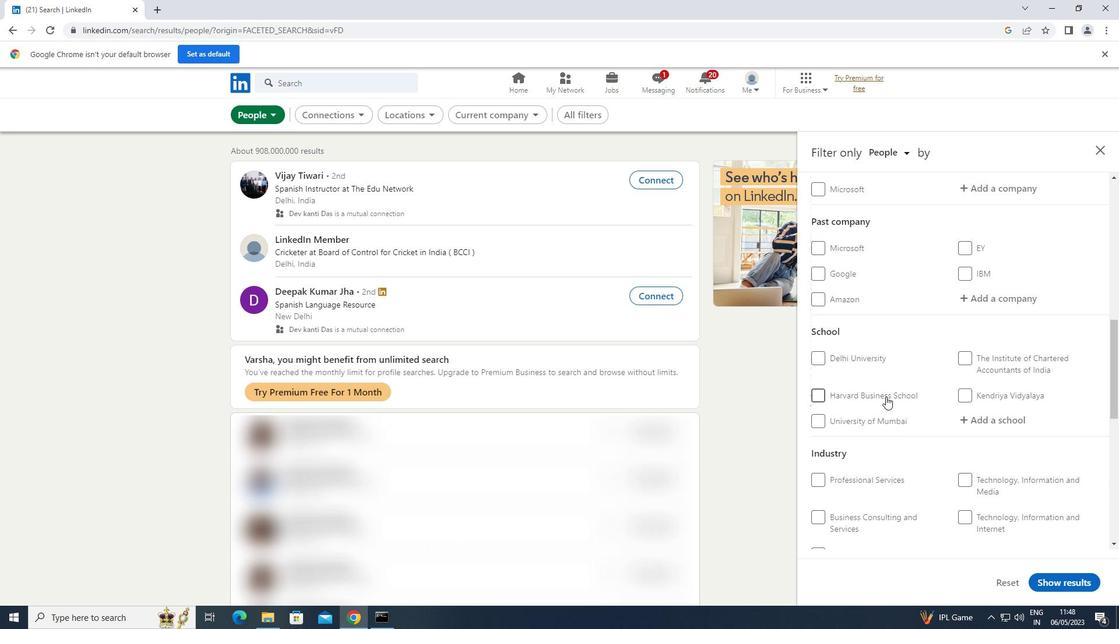 
Action: Mouse scrolled (886, 397) with delta (0, 0)
Screenshot: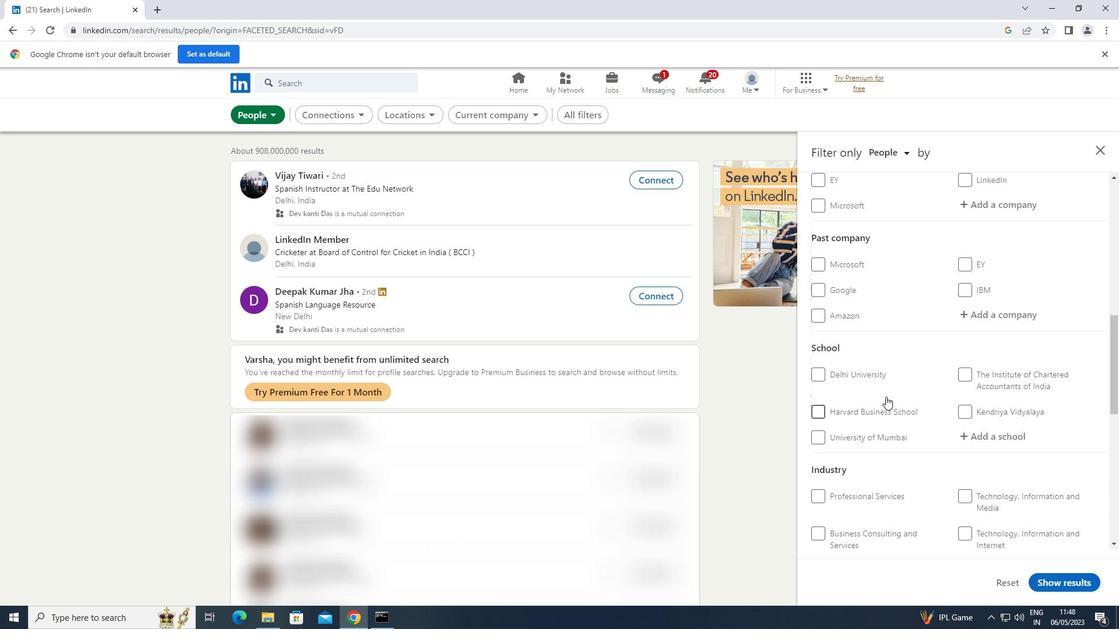 
Action: Mouse moved to (886, 396)
Screenshot: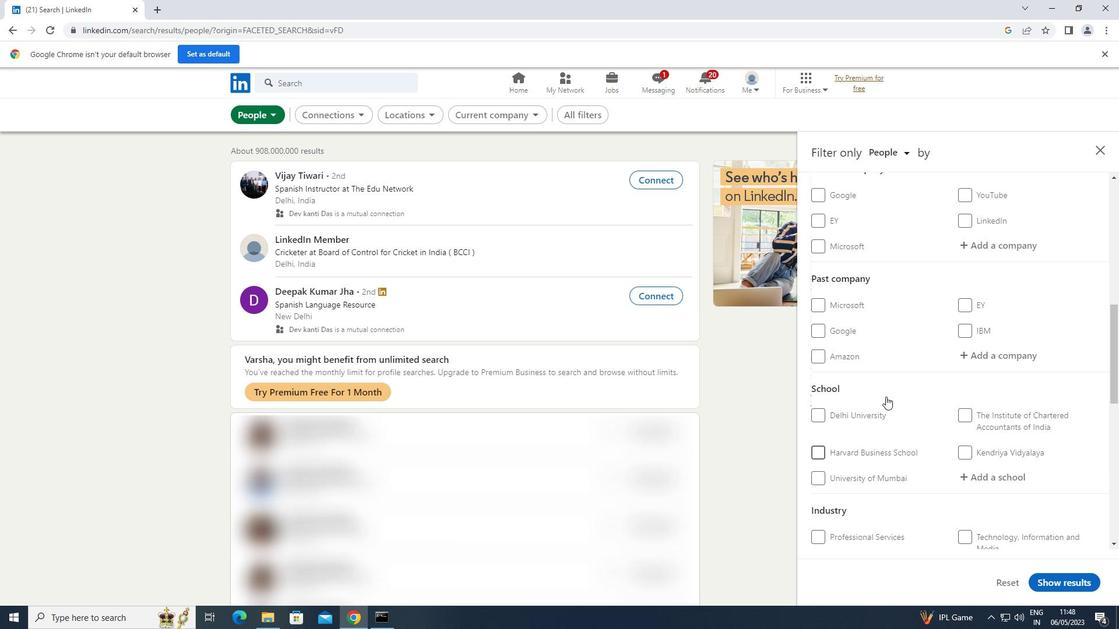 
Action: Mouse scrolled (886, 396) with delta (0, 0)
Screenshot: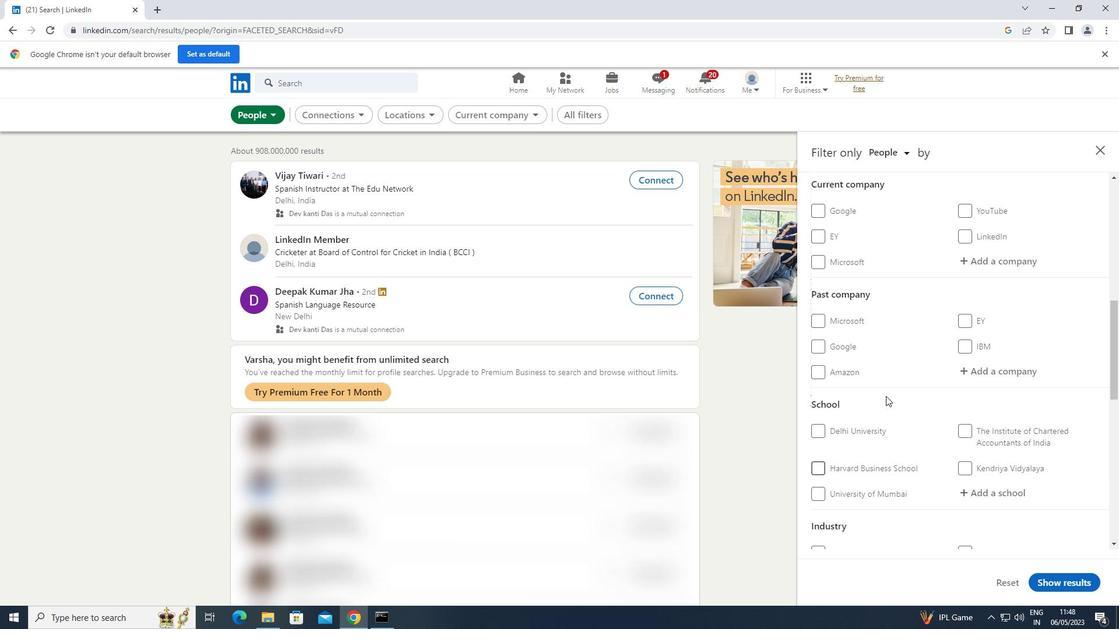 
Action: Mouse moved to (988, 369)
Screenshot: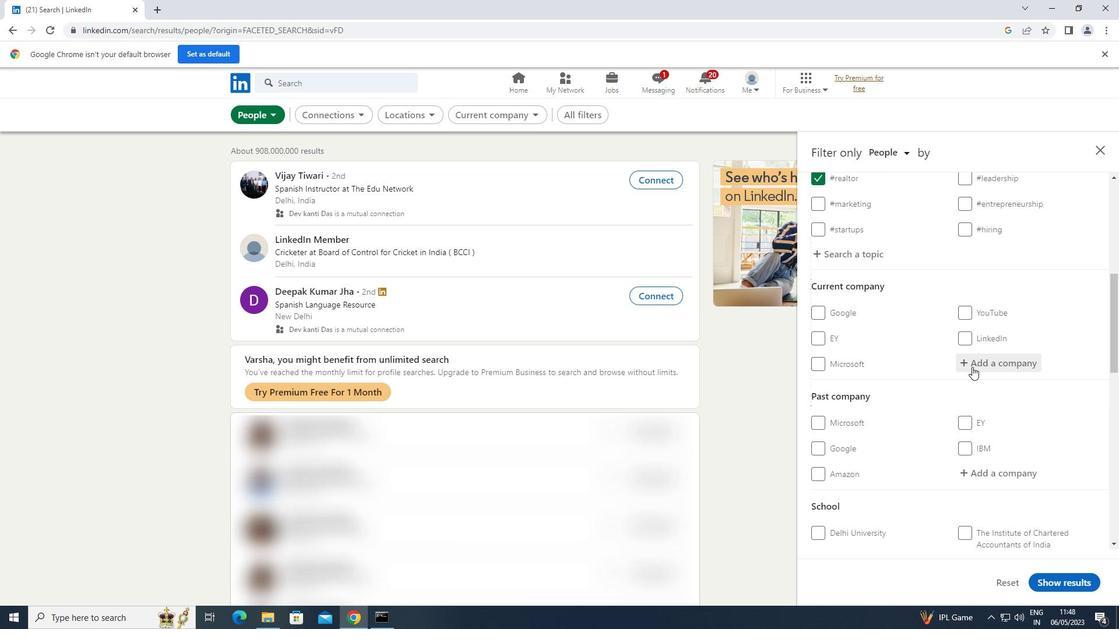 
Action: Mouse pressed left at (988, 369)
Screenshot: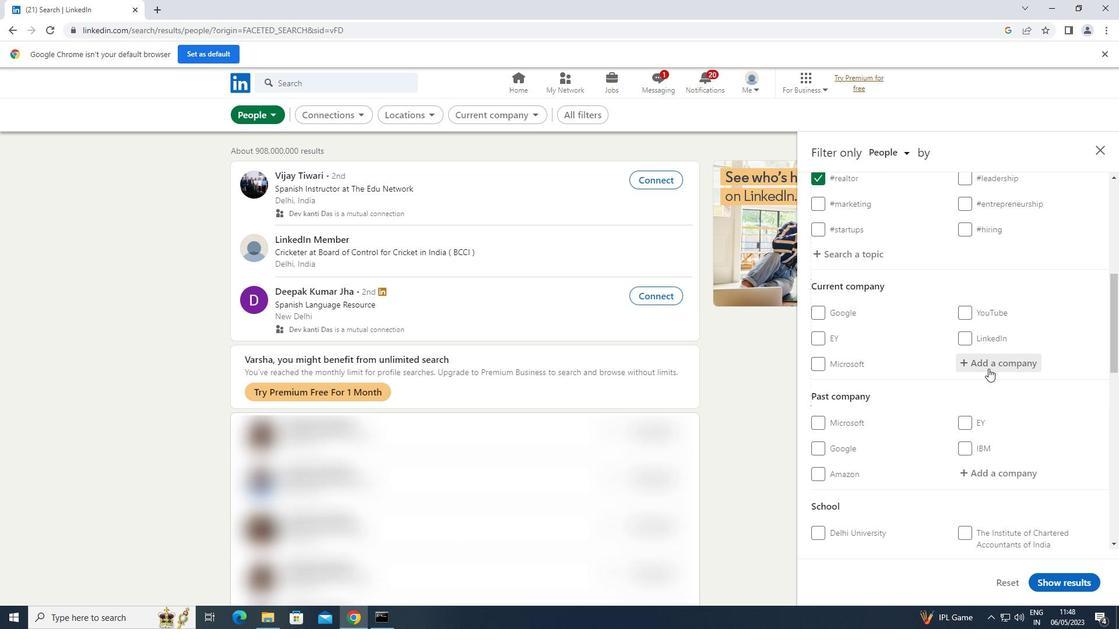 
Action: Key pressed <Key.shift>ITC<Key.space><Key.shift>INF
Screenshot: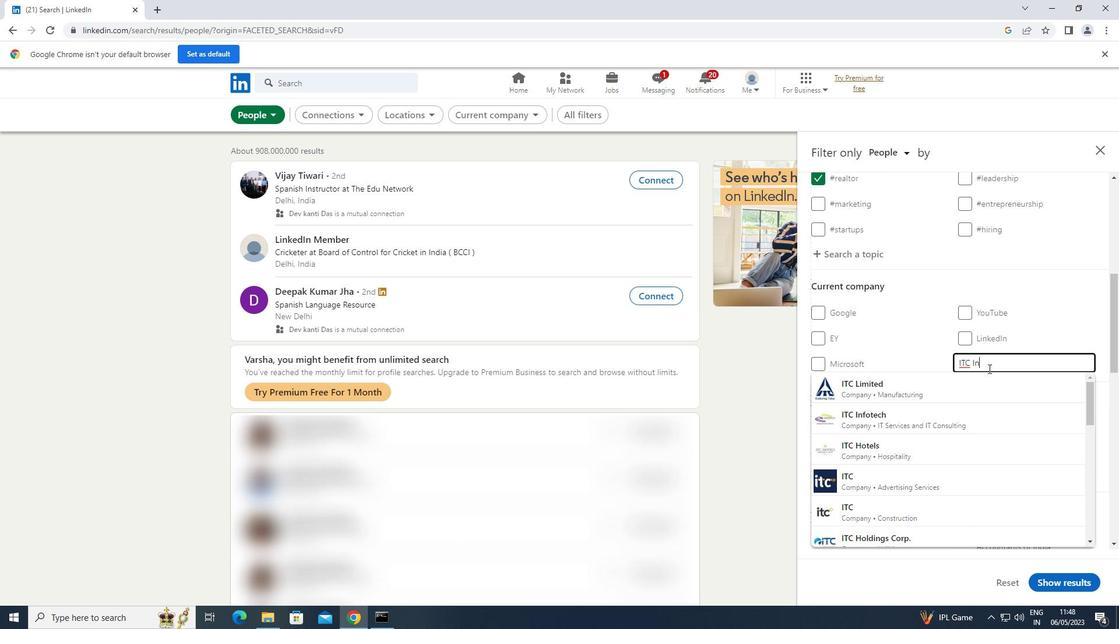 
Action: Mouse moved to (936, 387)
Screenshot: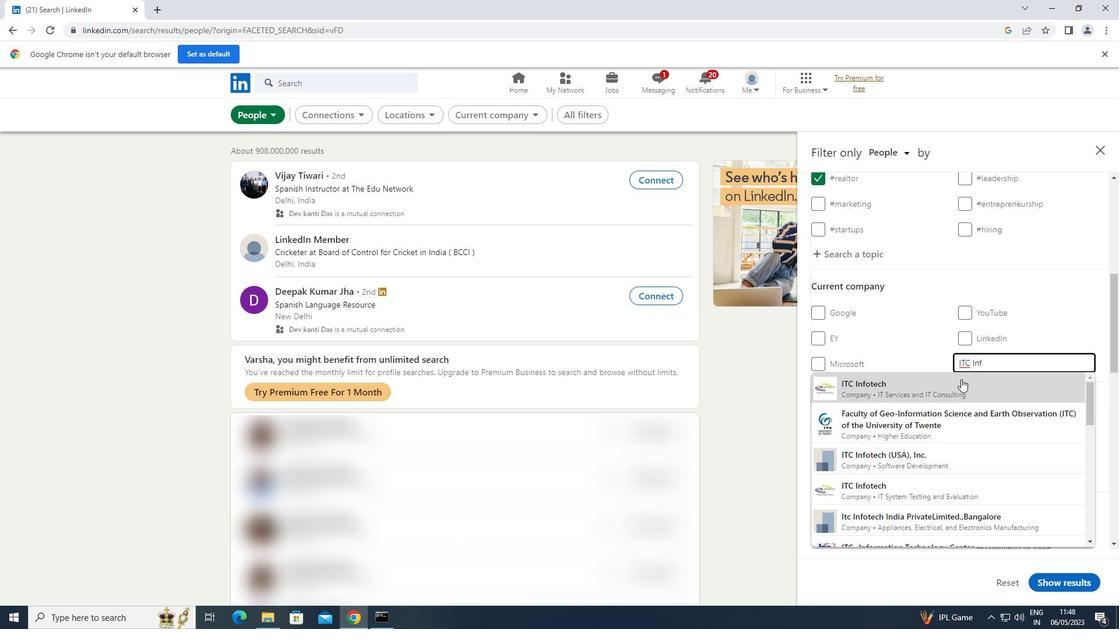 
Action: Mouse pressed left at (936, 387)
Screenshot: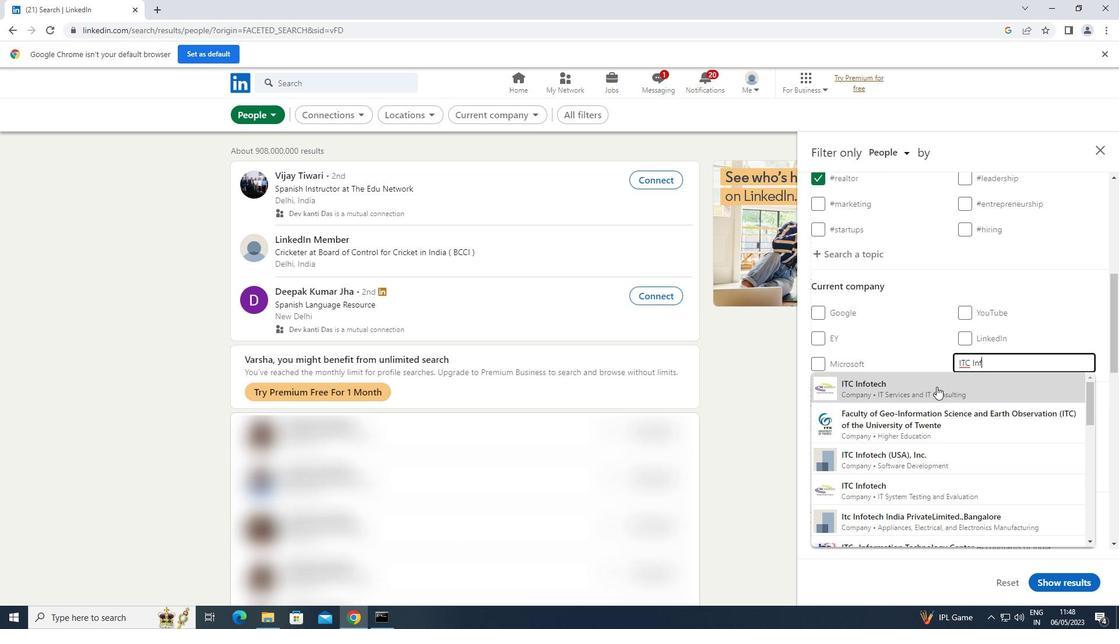 
Action: Mouse moved to (939, 385)
Screenshot: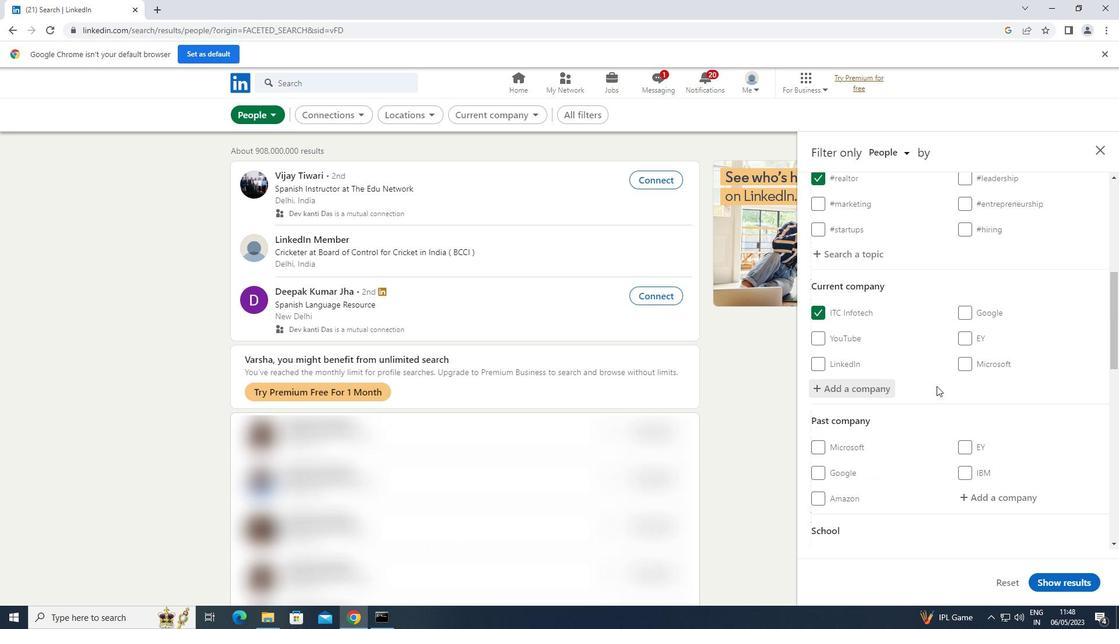 
Action: Mouse scrolled (939, 384) with delta (0, 0)
Screenshot: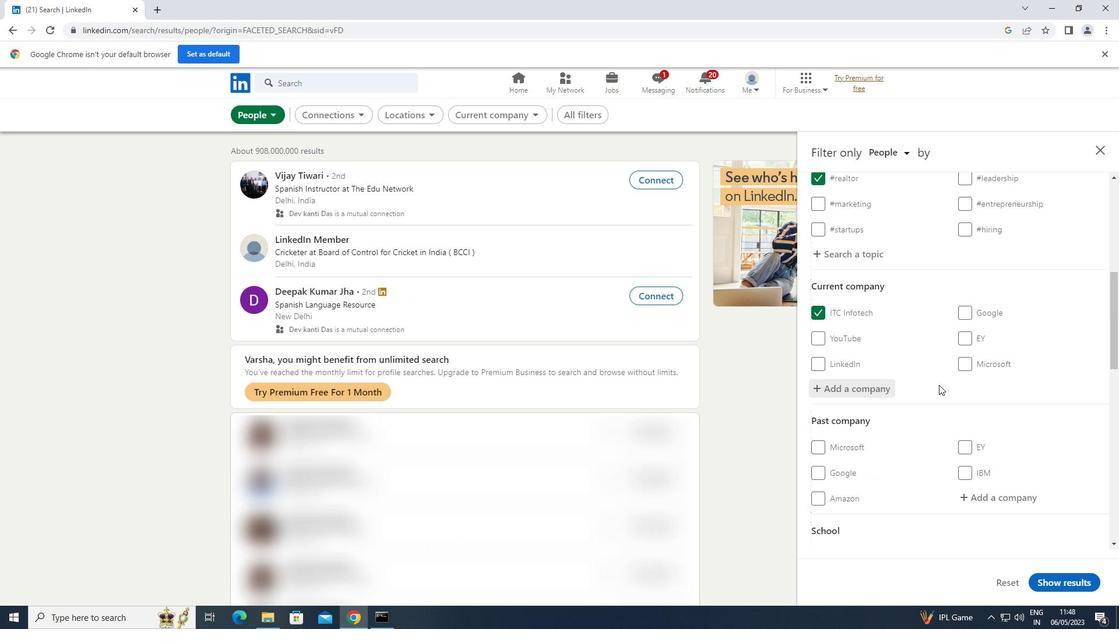
Action: Mouse scrolled (939, 384) with delta (0, 0)
Screenshot: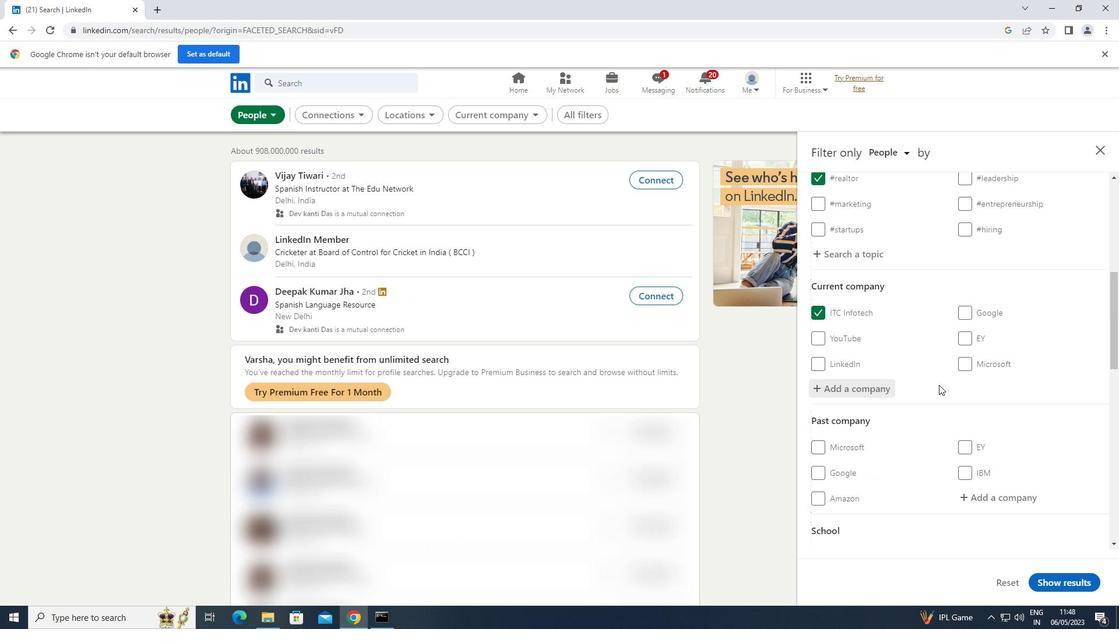 
Action: Mouse scrolled (939, 384) with delta (0, 0)
Screenshot: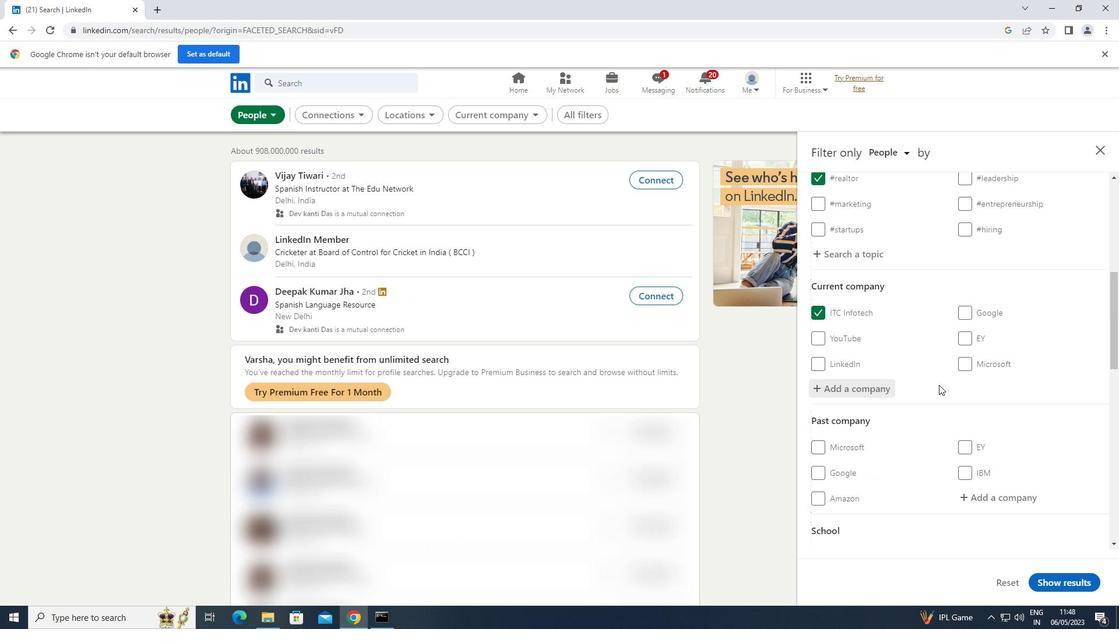 
Action: Mouse moved to (986, 444)
Screenshot: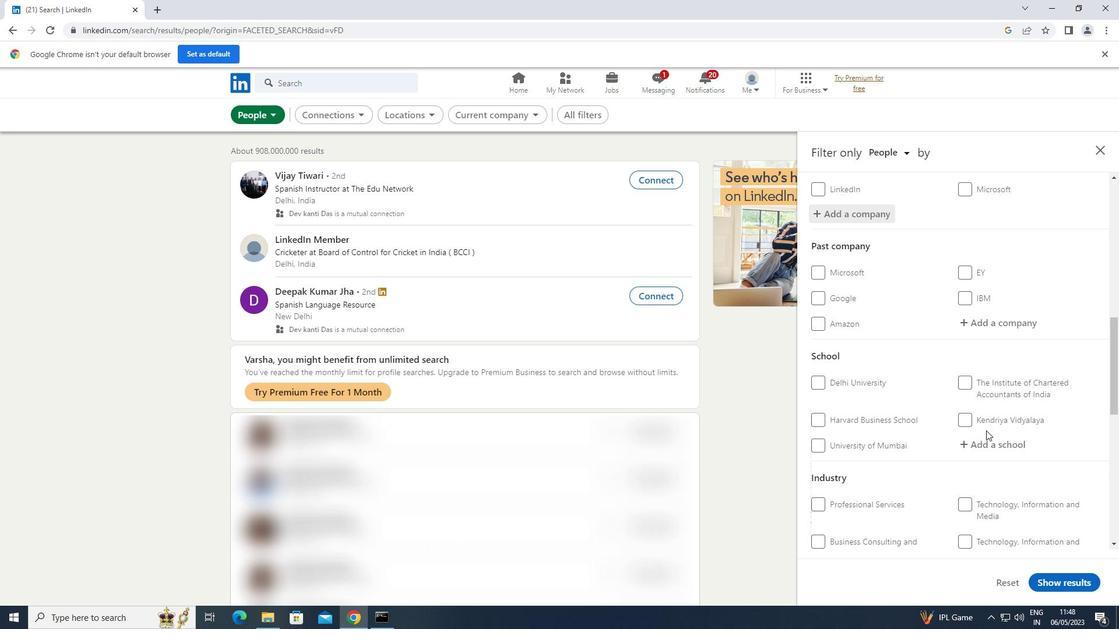 
Action: Mouse pressed left at (986, 444)
Screenshot: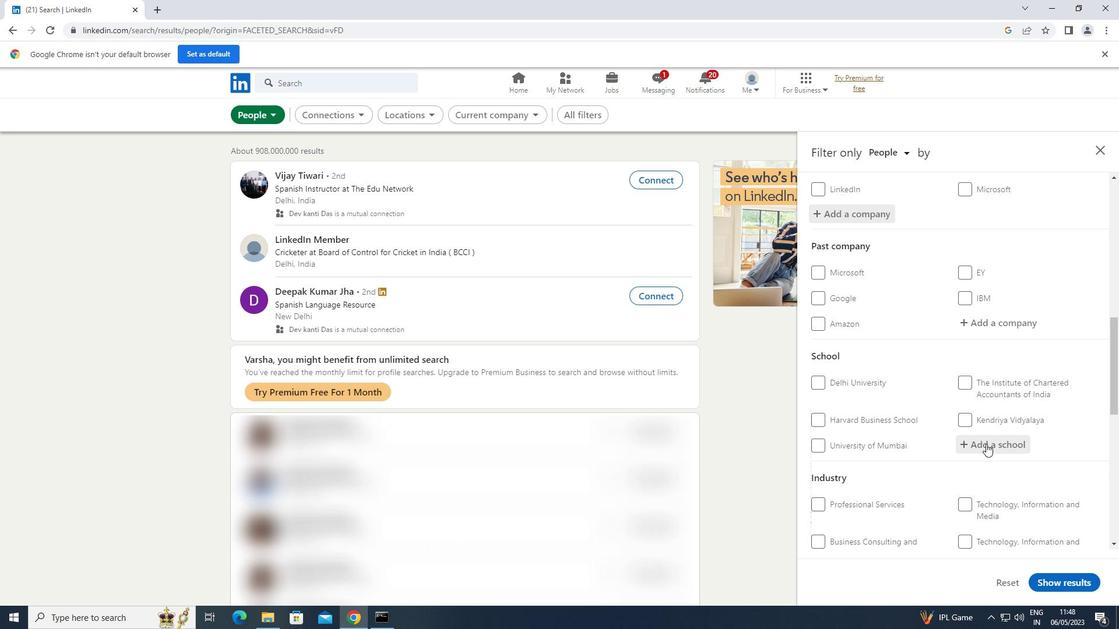 
Action: Key pressed <Key.shift>MAHARAJA<Key.space><Key.shift>SURAJMAL
Screenshot: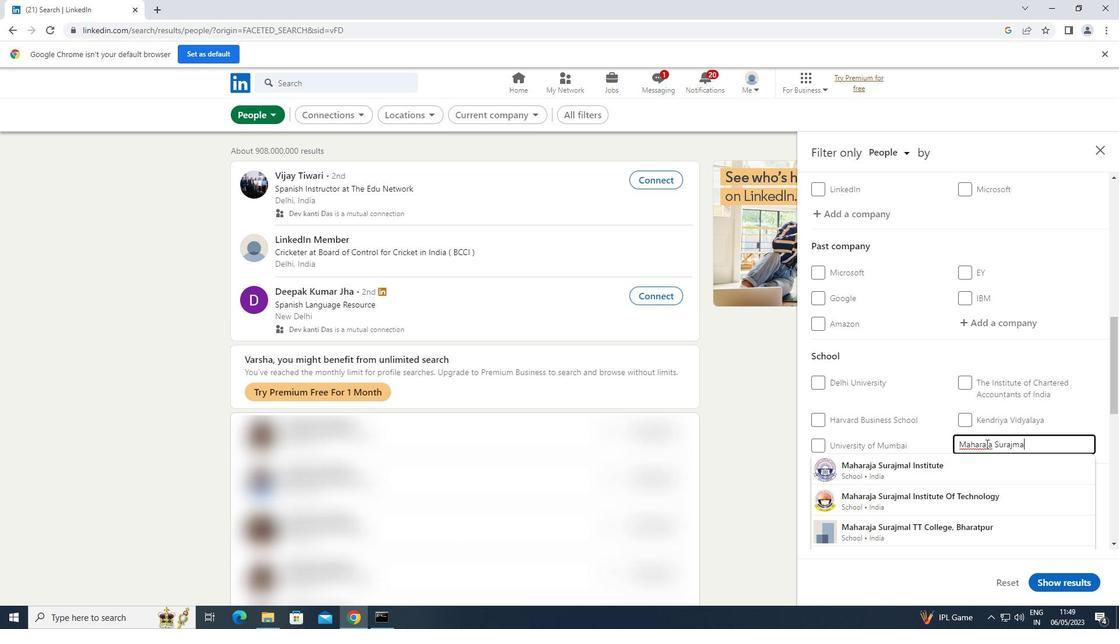 
Action: Mouse moved to (923, 462)
Screenshot: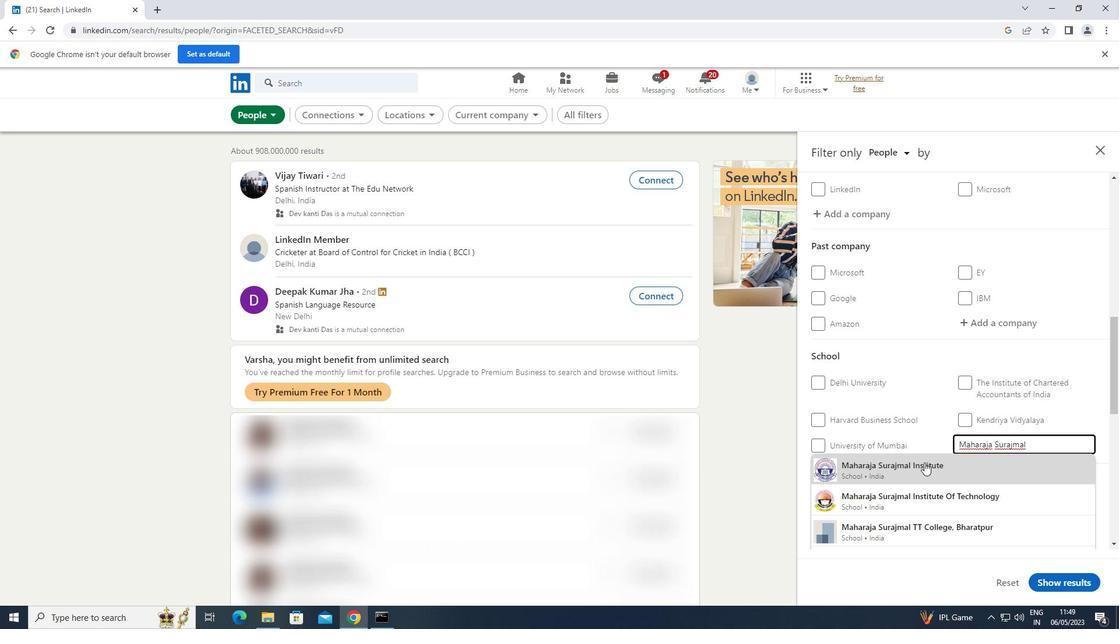
Action: Mouse pressed left at (923, 462)
Screenshot: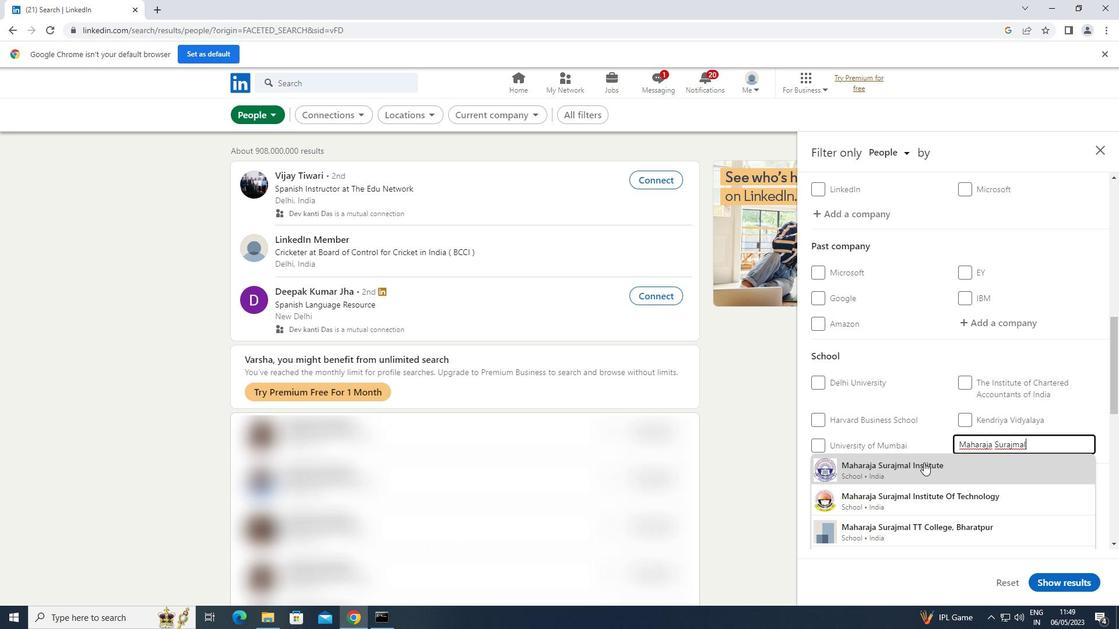 
Action: Mouse moved to (926, 459)
Screenshot: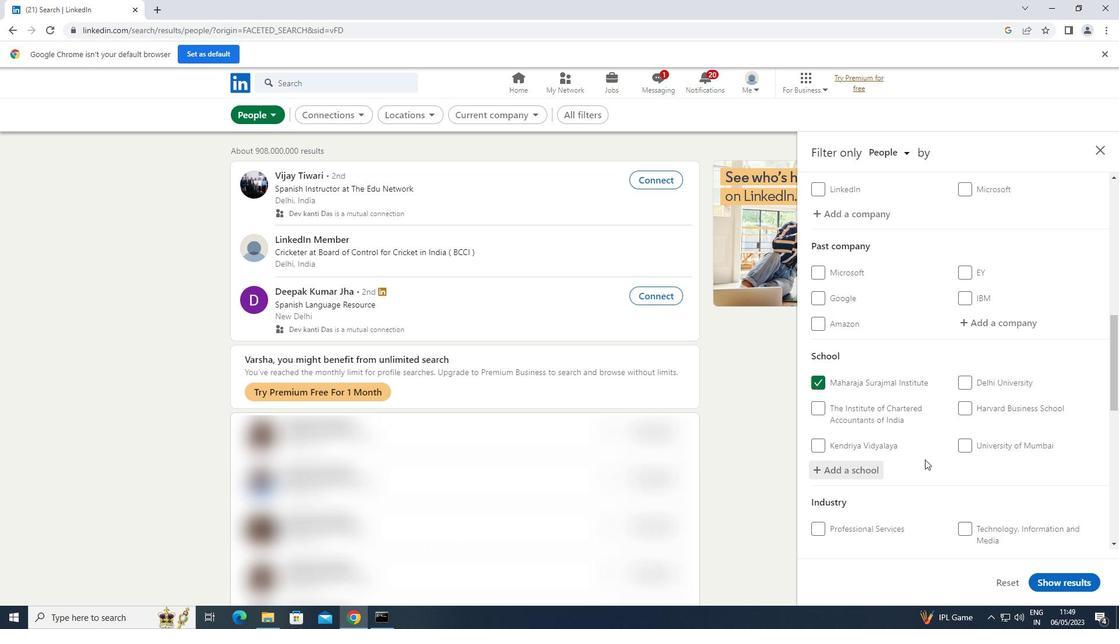 
Action: Mouse scrolled (926, 458) with delta (0, 0)
Screenshot: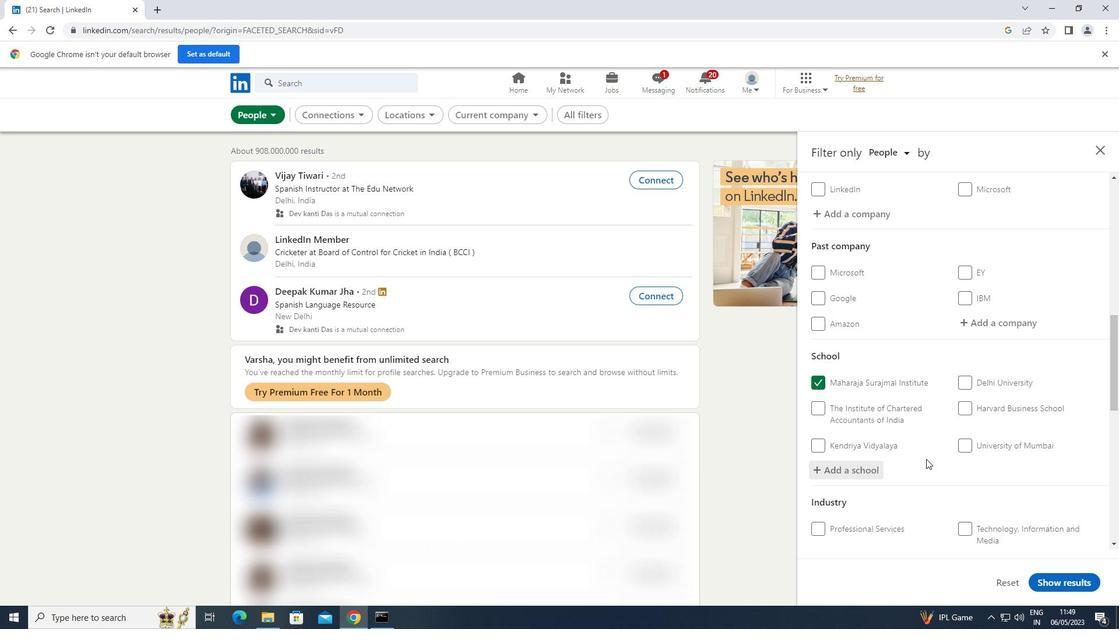 
Action: Mouse scrolled (926, 458) with delta (0, 0)
Screenshot: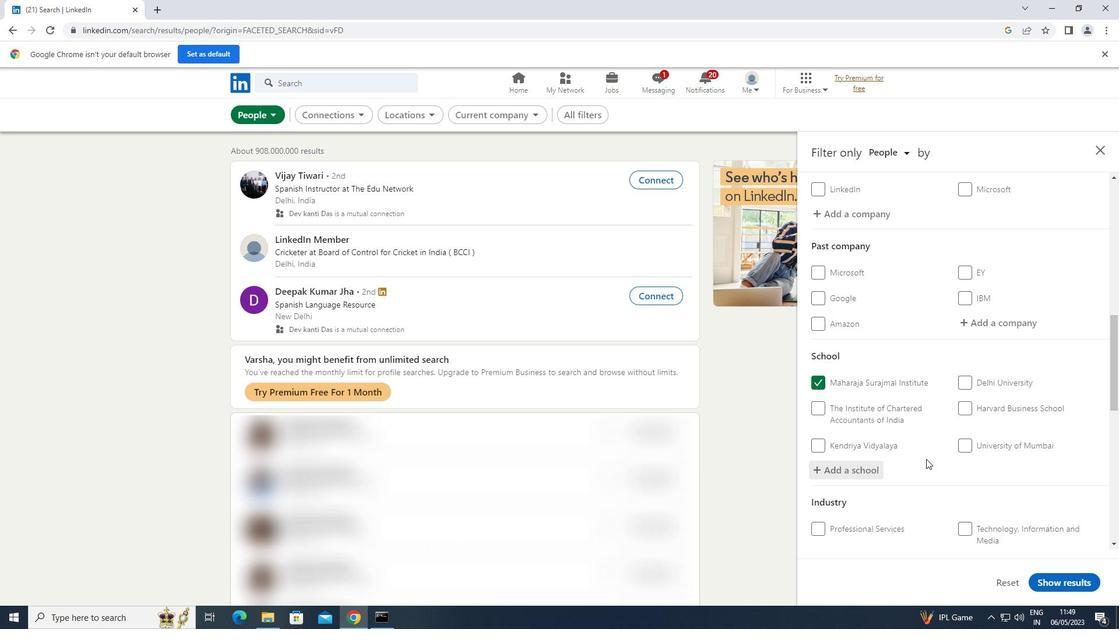 
Action: Mouse scrolled (926, 458) with delta (0, 0)
Screenshot: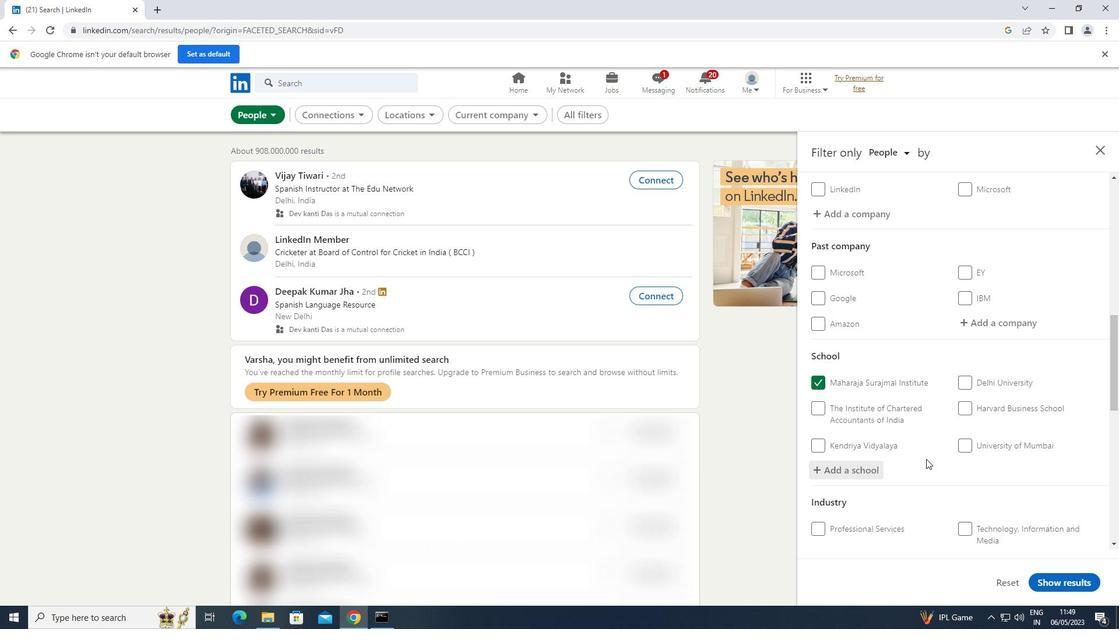 
Action: Mouse scrolled (926, 458) with delta (0, 0)
Screenshot: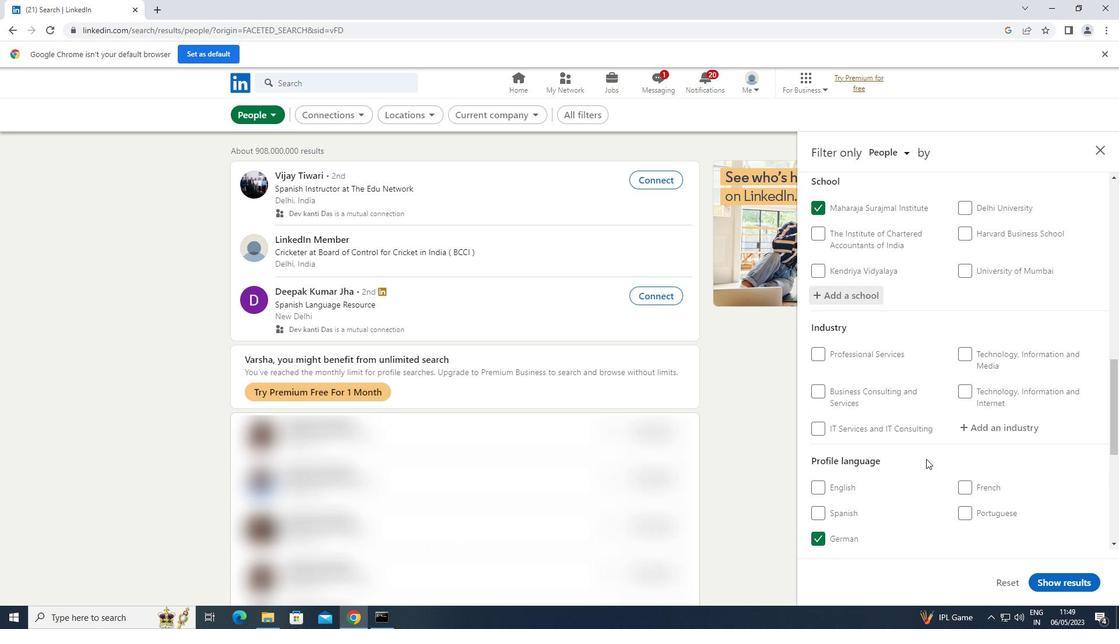 
Action: Mouse moved to (926, 459)
Screenshot: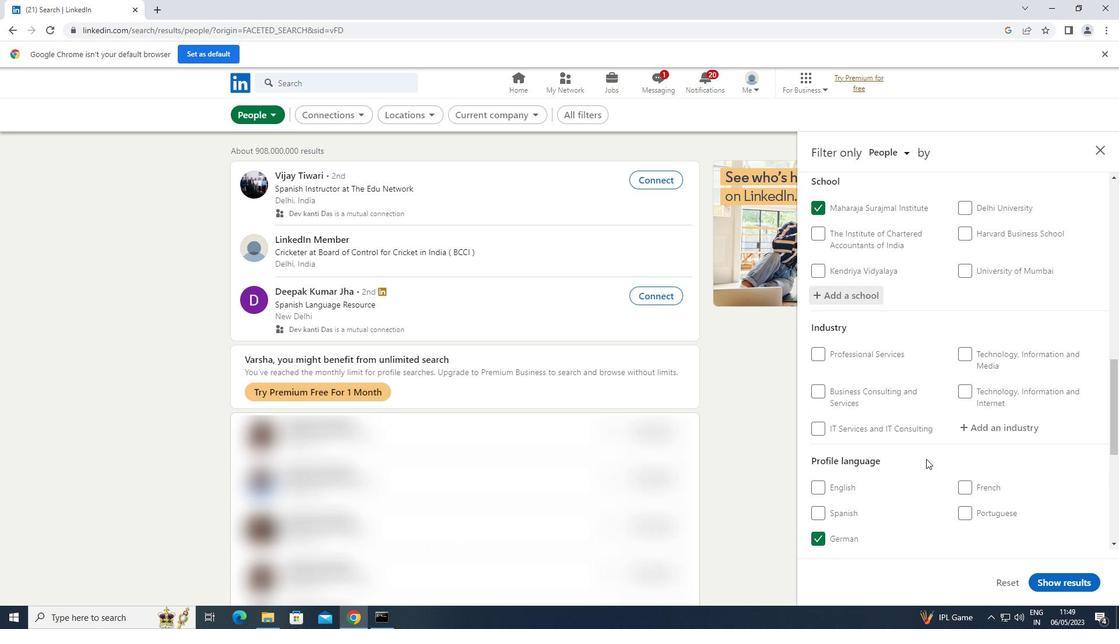 
Action: Mouse scrolled (926, 458) with delta (0, 0)
Screenshot: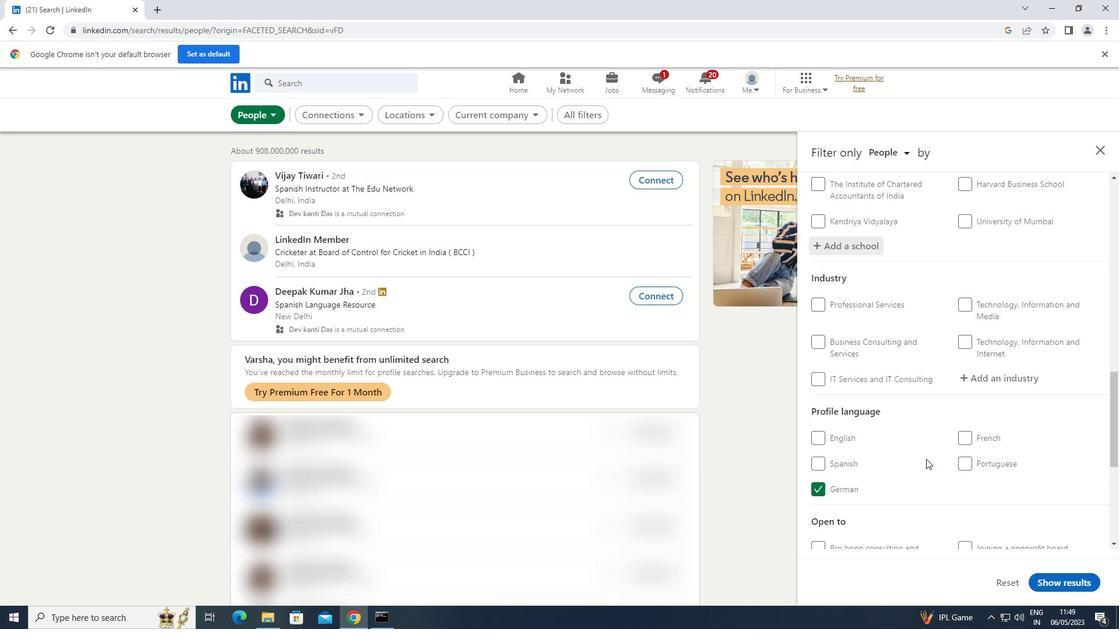 
Action: Mouse moved to (1003, 310)
Screenshot: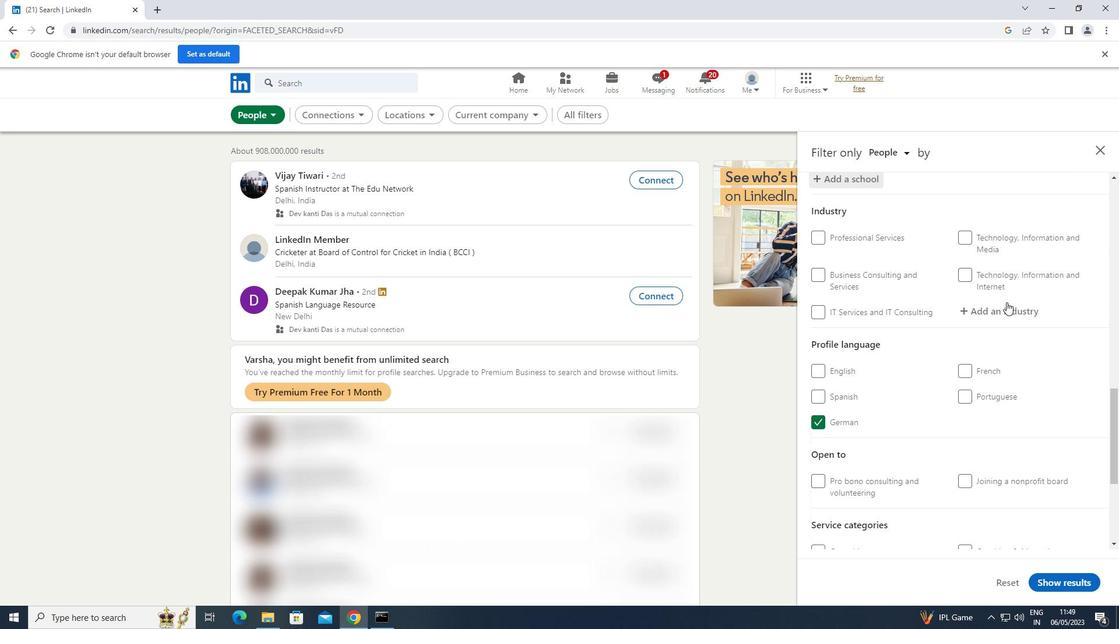
Action: Mouse pressed left at (1003, 310)
Screenshot: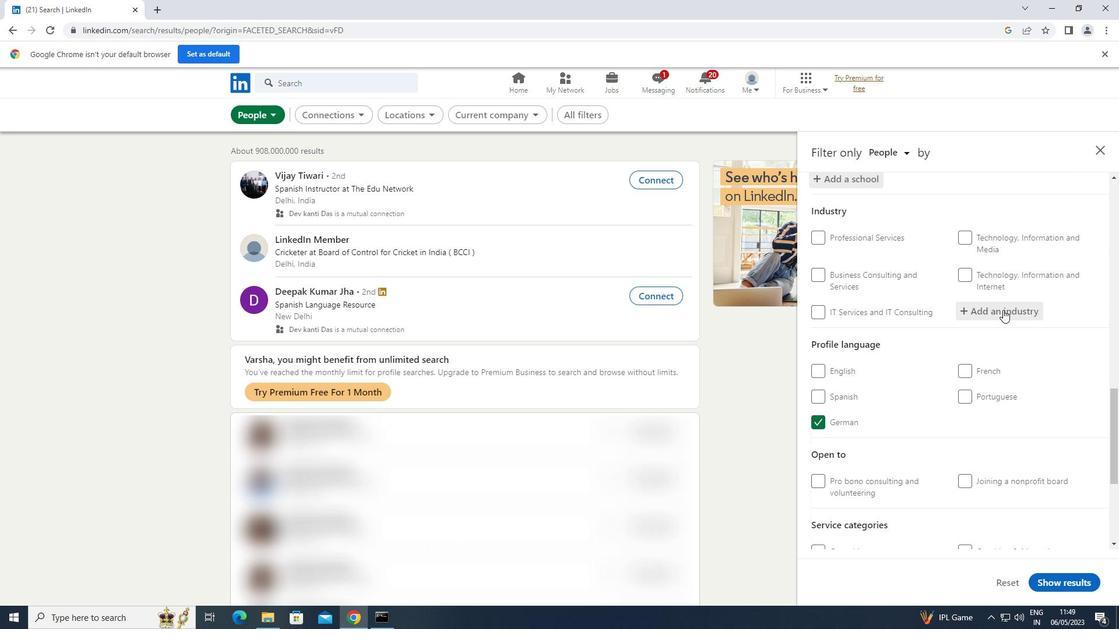 
Action: Key pressed <Key.shift><Key.shift>WHOLESALE<Key.space><Key.shift>ALCOHOLIC
Screenshot: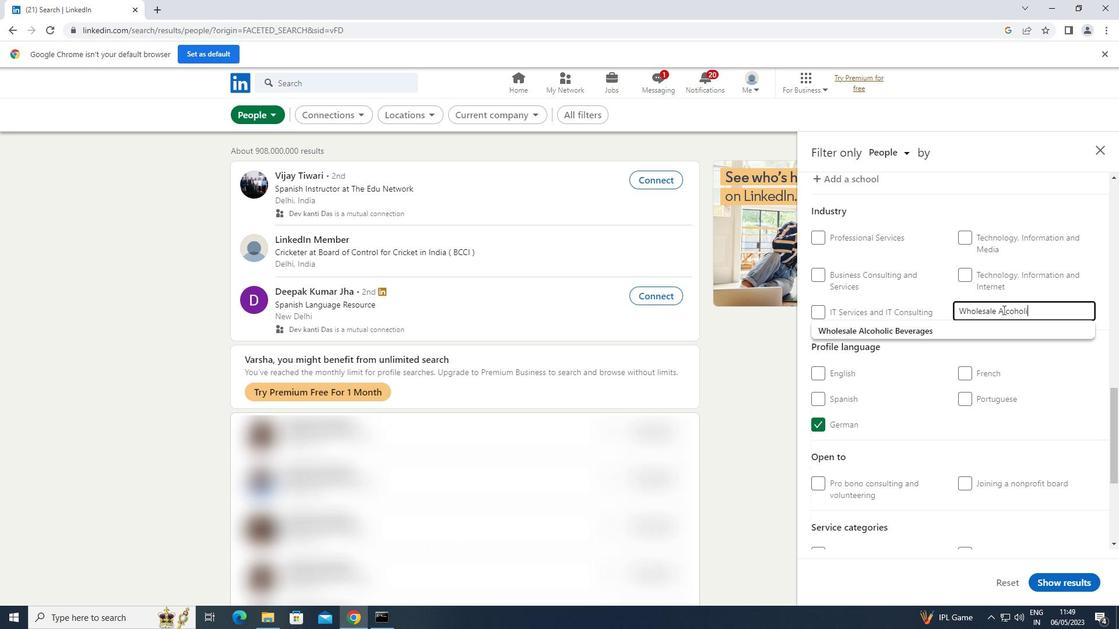 
Action: Mouse moved to (929, 324)
Screenshot: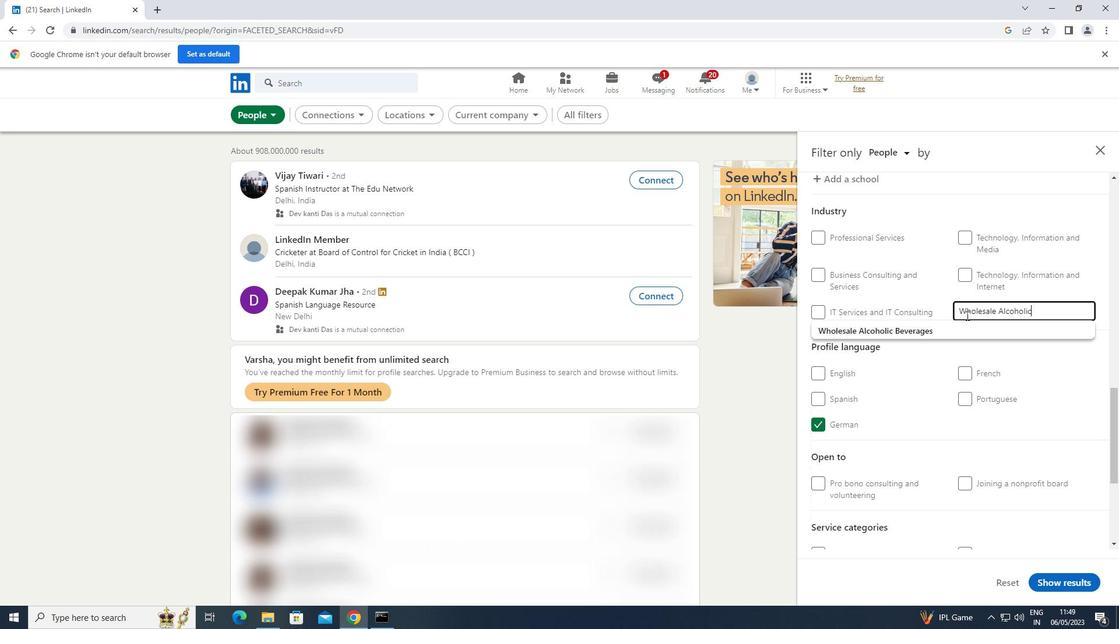 
Action: Mouse pressed left at (929, 324)
Screenshot: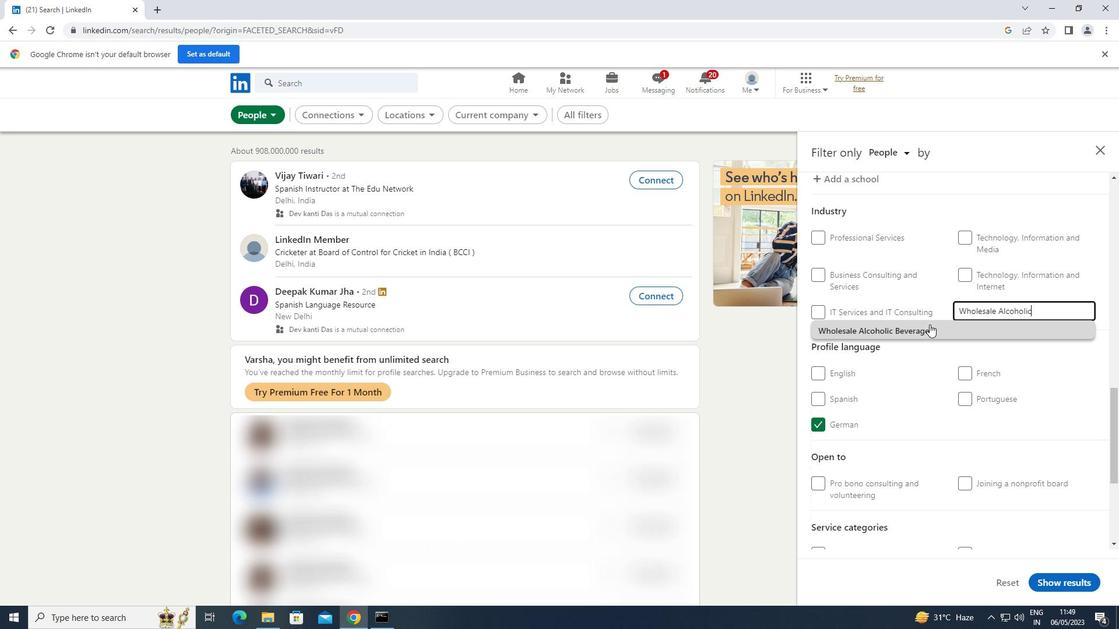 
Action: Mouse scrolled (929, 324) with delta (0, 0)
Screenshot: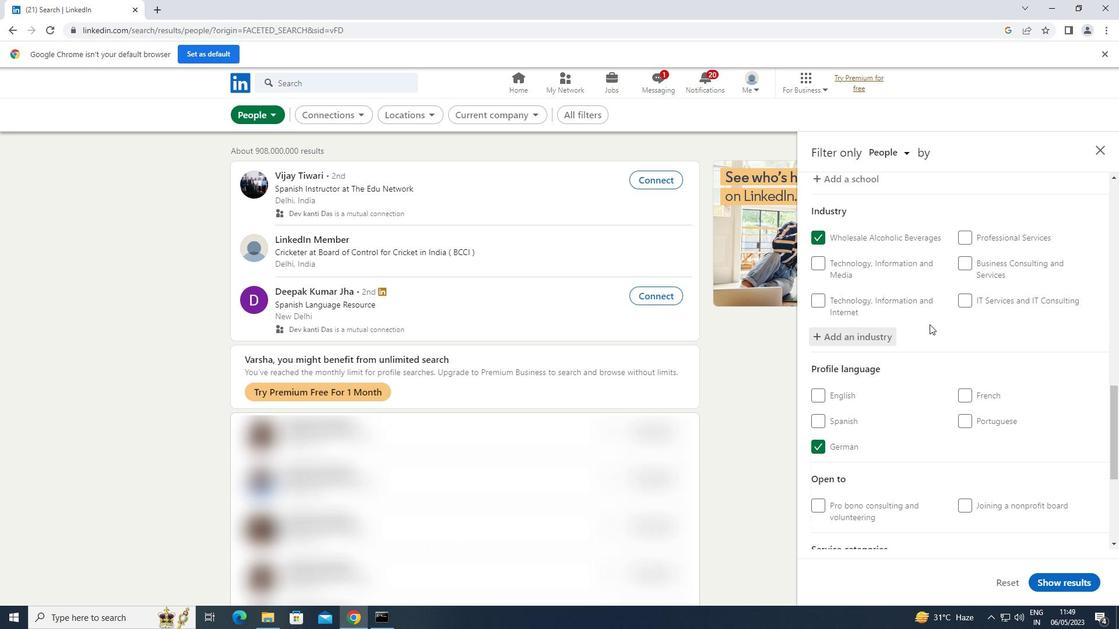 
Action: Mouse scrolled (929, 324) with delta (0, 0)
Screenshot: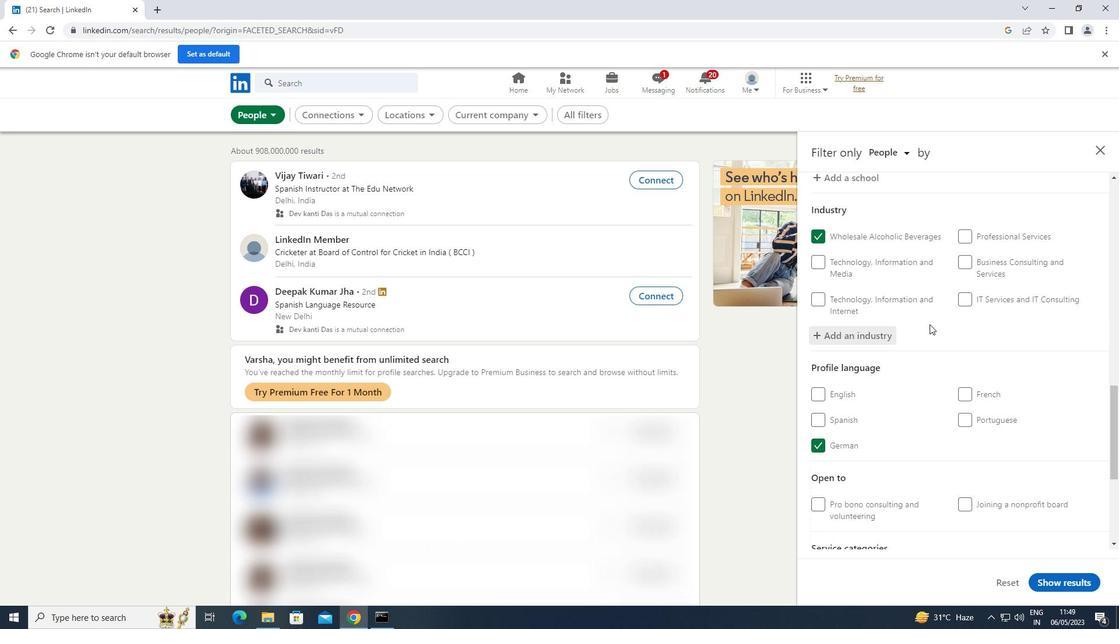 
Action: Mouse scrolled (929, 324) with delta (0, 0)
Screenshot: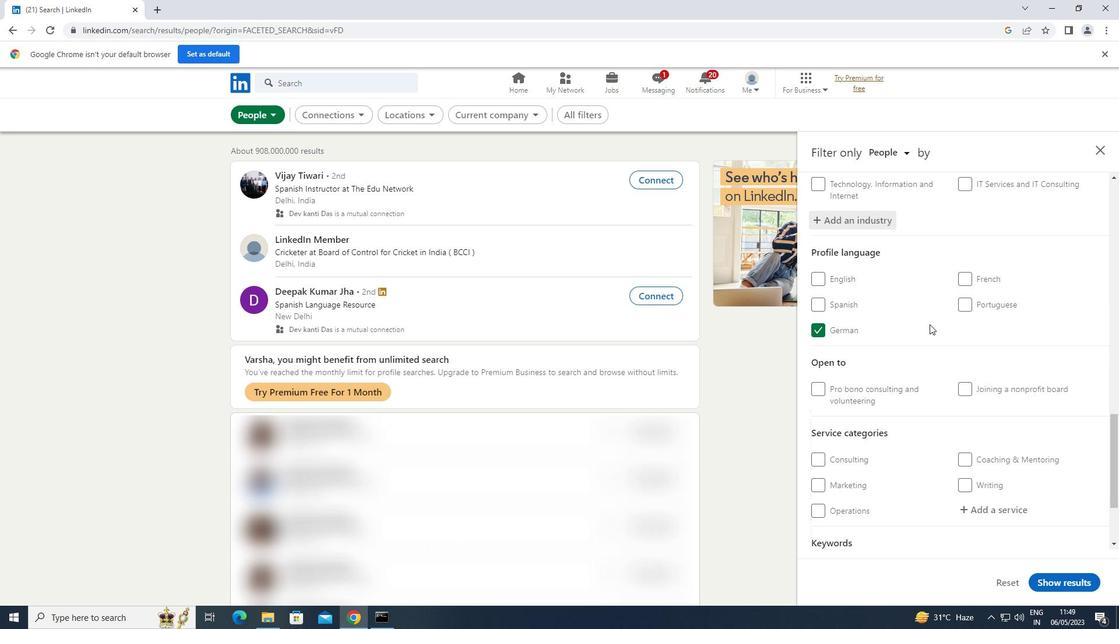 
Action: Mouse scrolled (929, 324) with delta (0, 0)
Screenshot: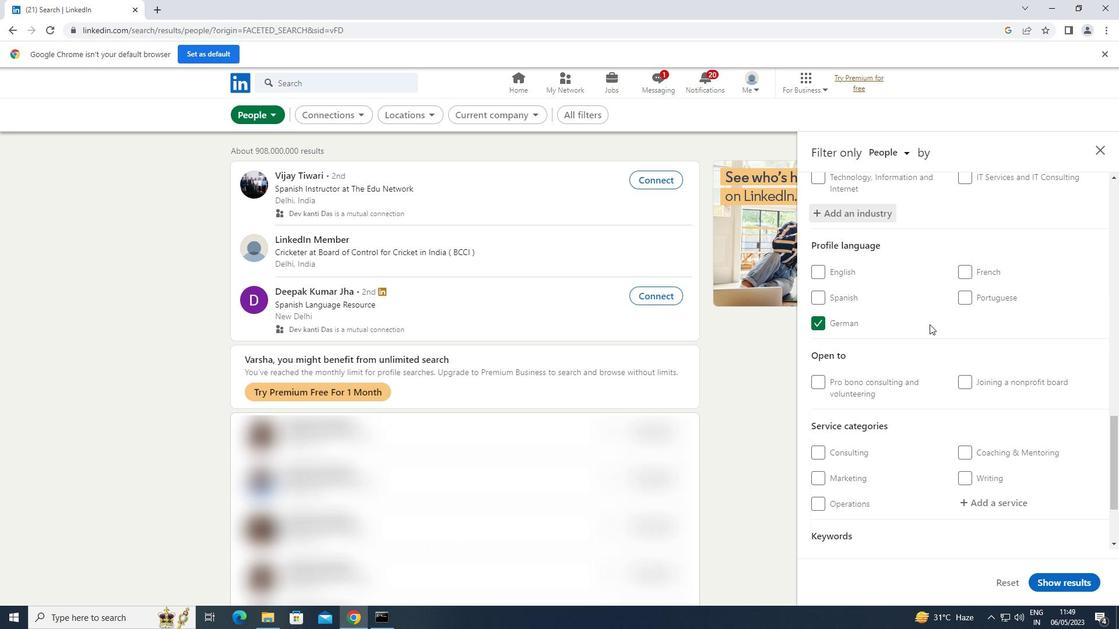
Action: Mouse moved to (988, 392)
Screenshot: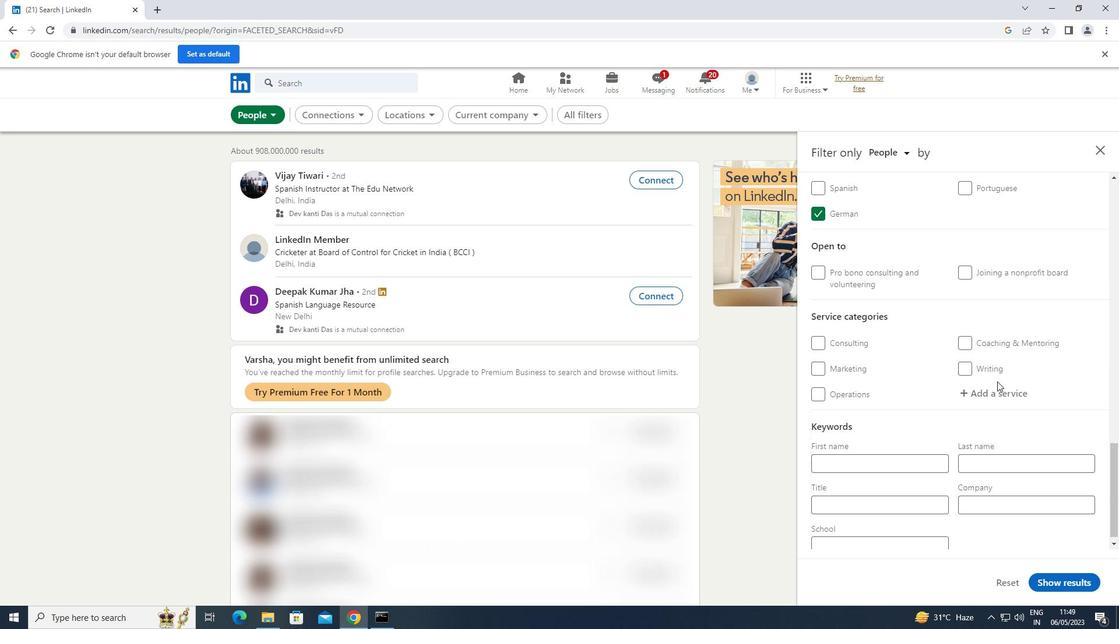
Action: Mouse pressed left at (988, 392)
Screenshot: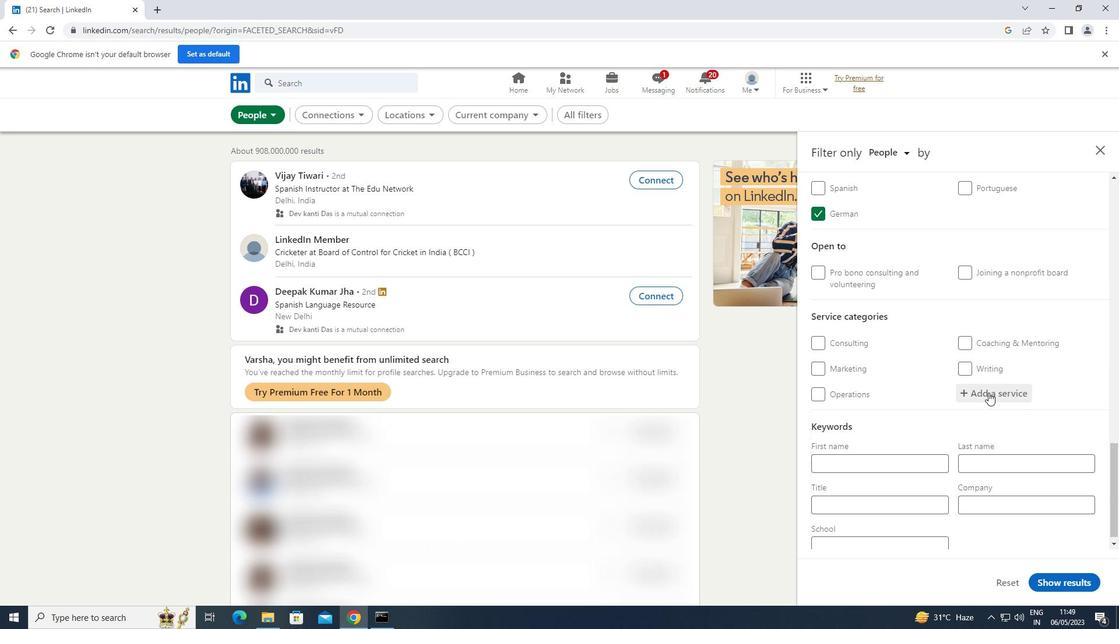 
Action: Key pressed <Key.shift>ILLUSTRATI
Screenshot: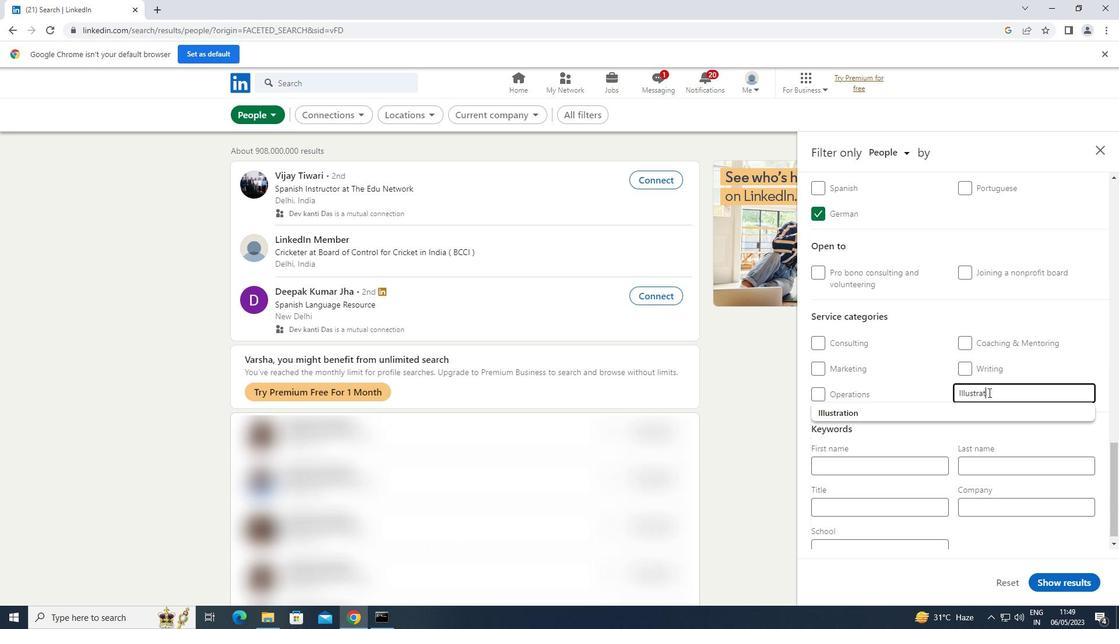 
Action: Mouse moved to (905, 405)
Screenshot: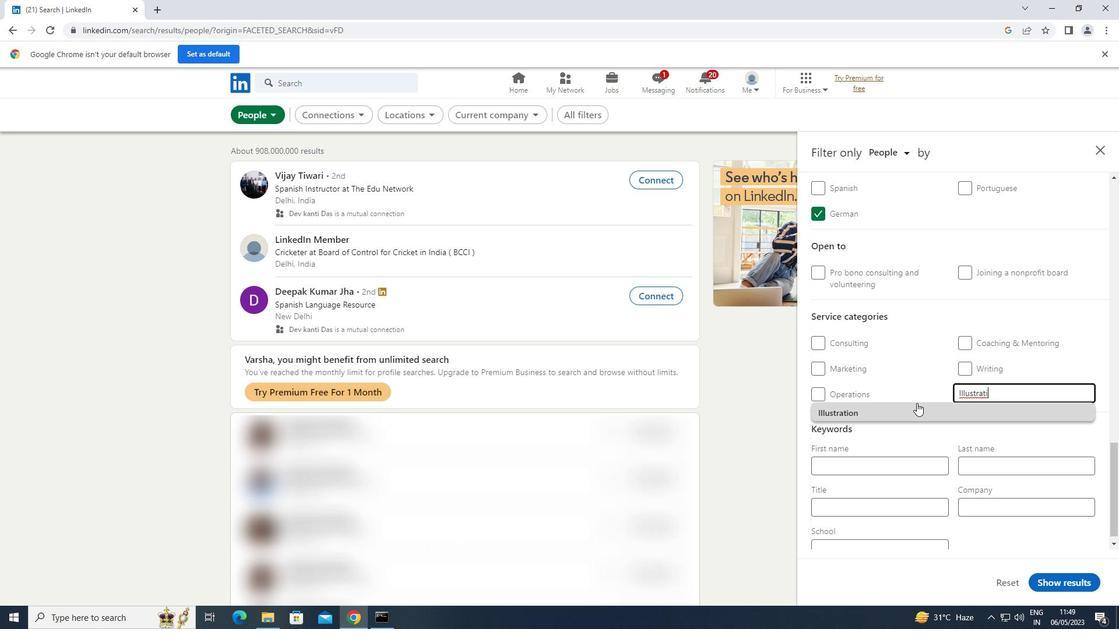 
Action: Mouse pressed left at (905, 405)
Screenshot: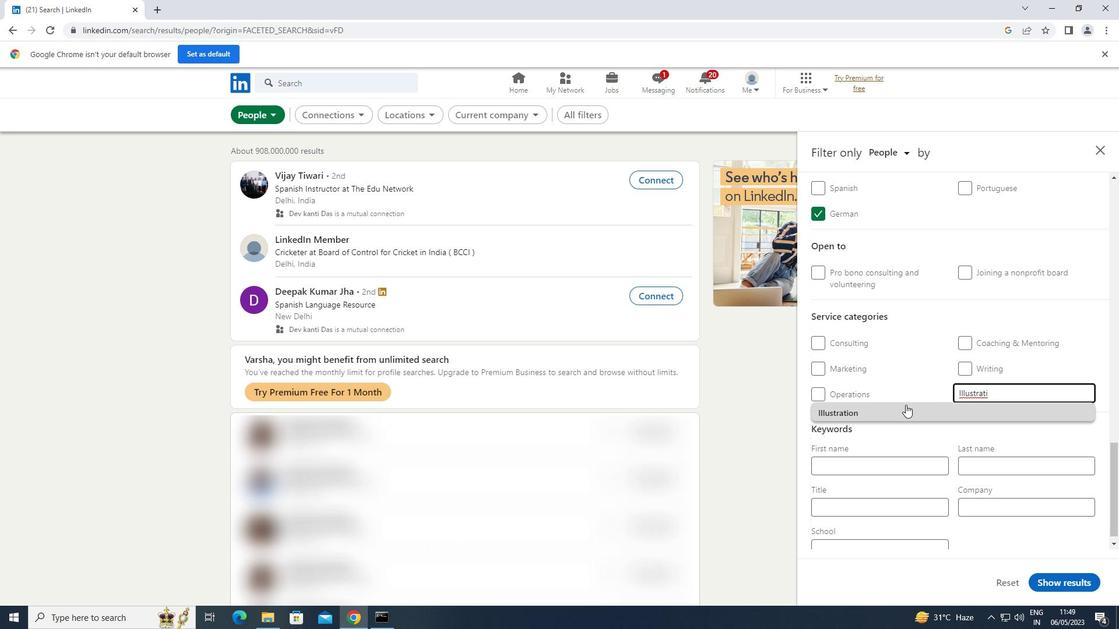 
Action: Mouse scrolled (905, 404) with delta (0, 0)
Screenshot: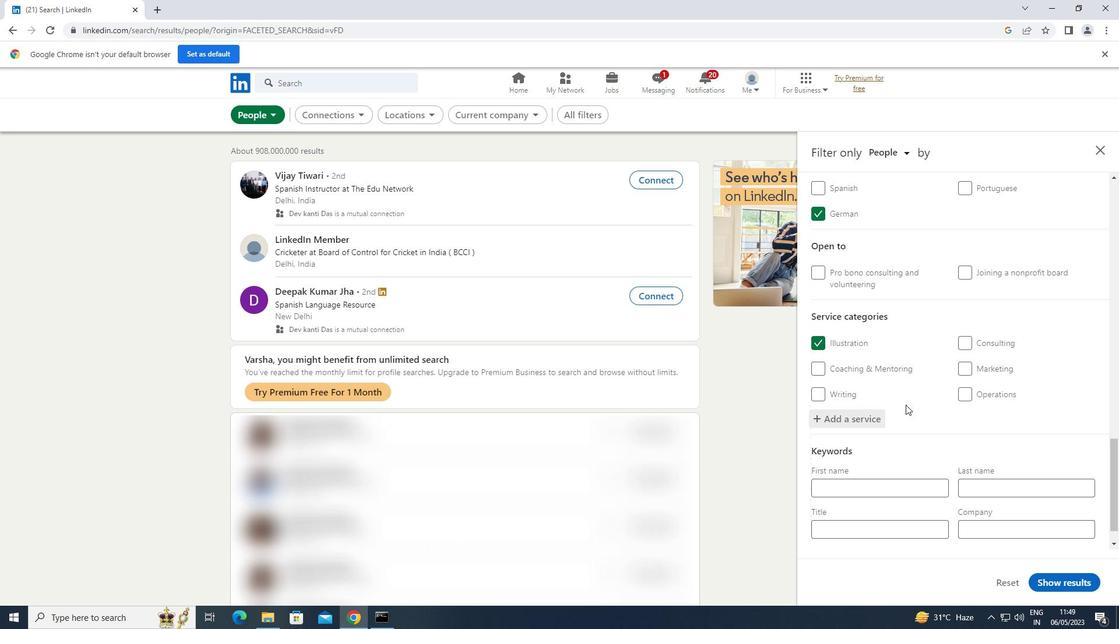 
Action: Mouse scrolled (905, 404) with delta (0, 0)
Screenshot: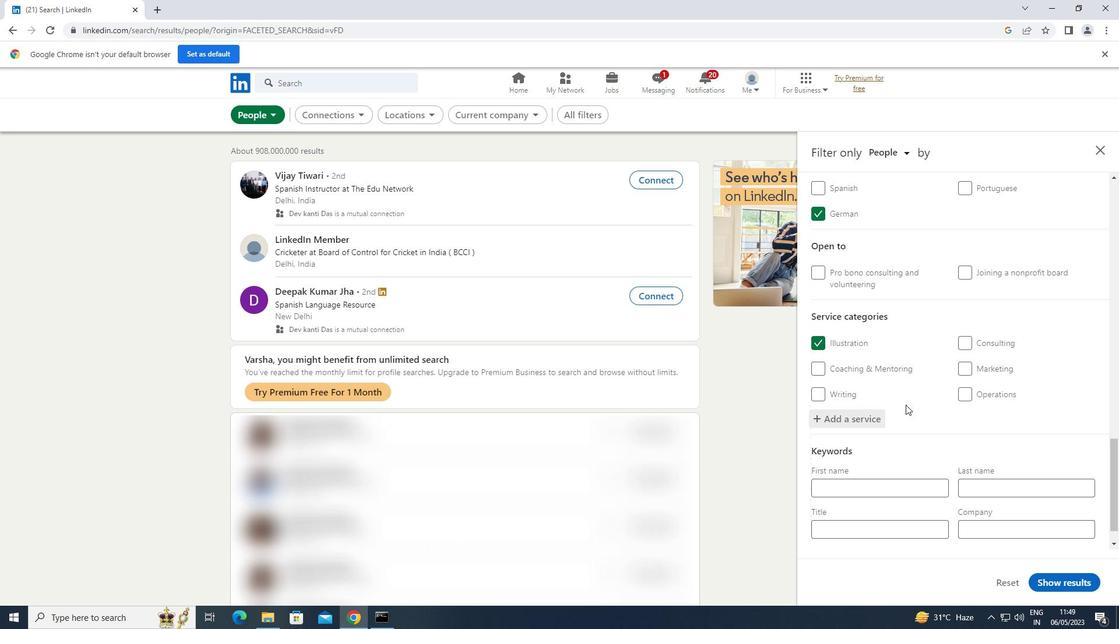 
Action: Mouse scrolled (905, 404) with delta (0, 0)
Screenshot: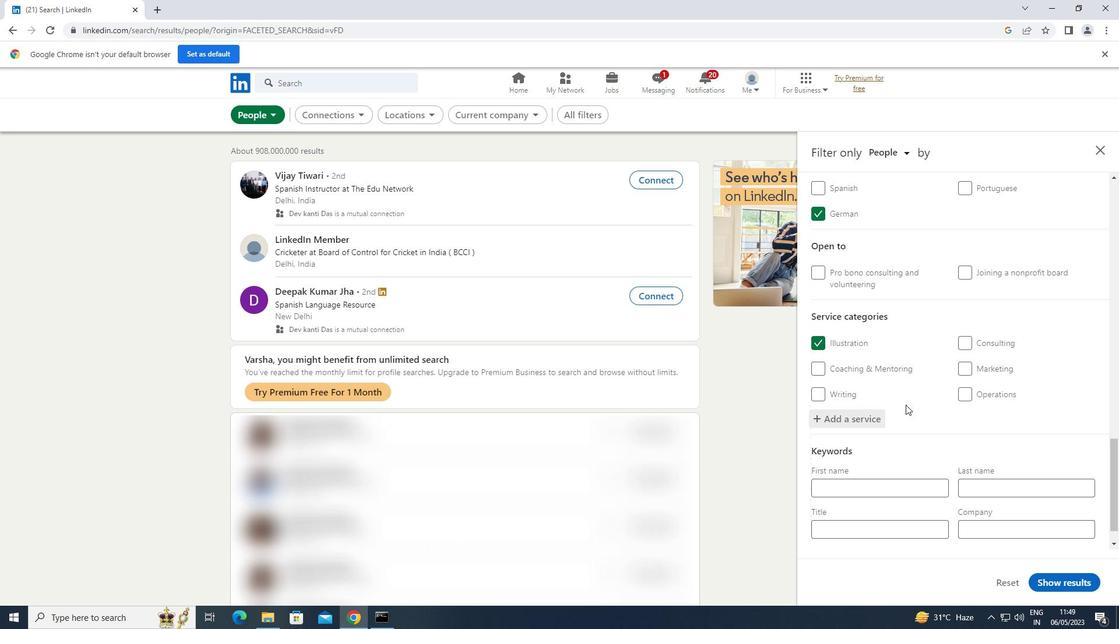 
Action: Mouse scrolled (905, 404) with delta (0, 0)
Screenshot: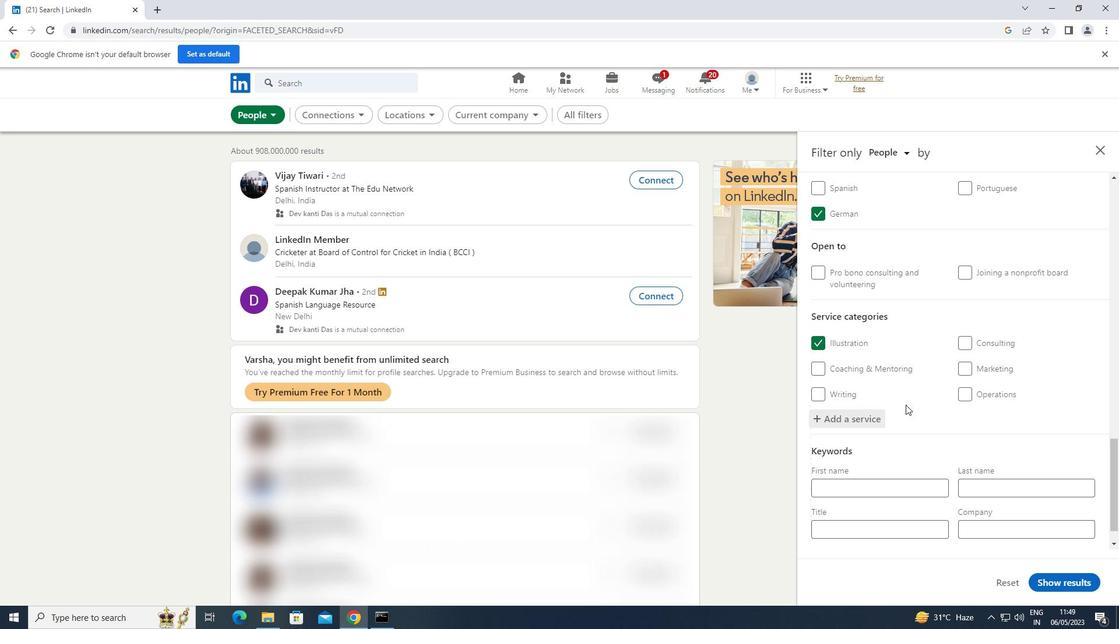 
Action: Mouse scrolled (905, 404) with delta (0, 0)
Screenshot: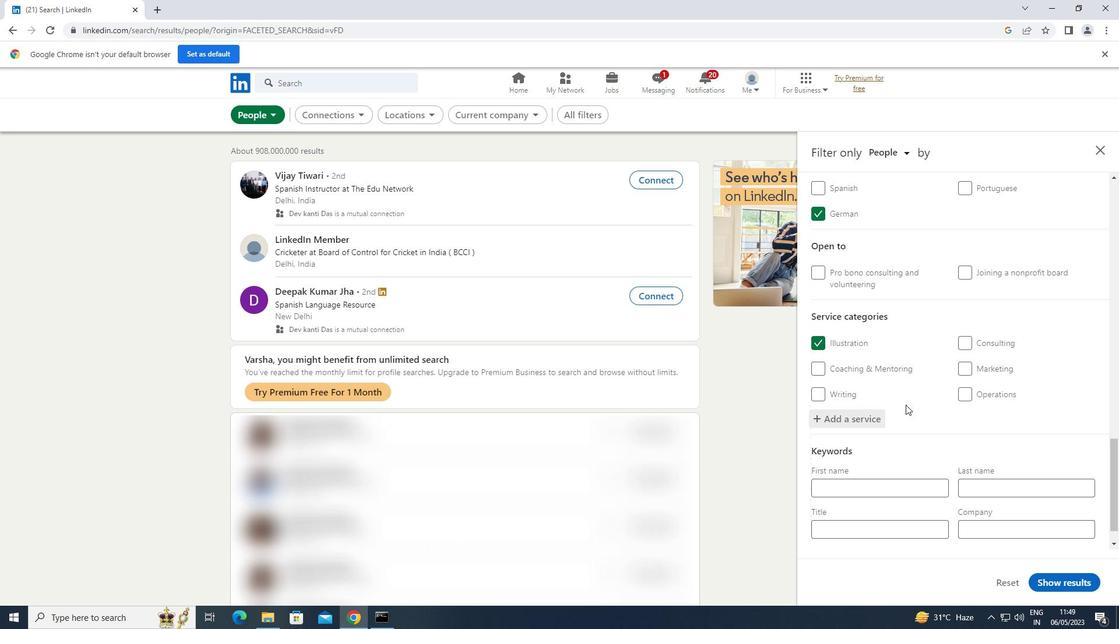 
Action: Mouse scrolled (905, 404) with delta (0, 0)
Screenshot: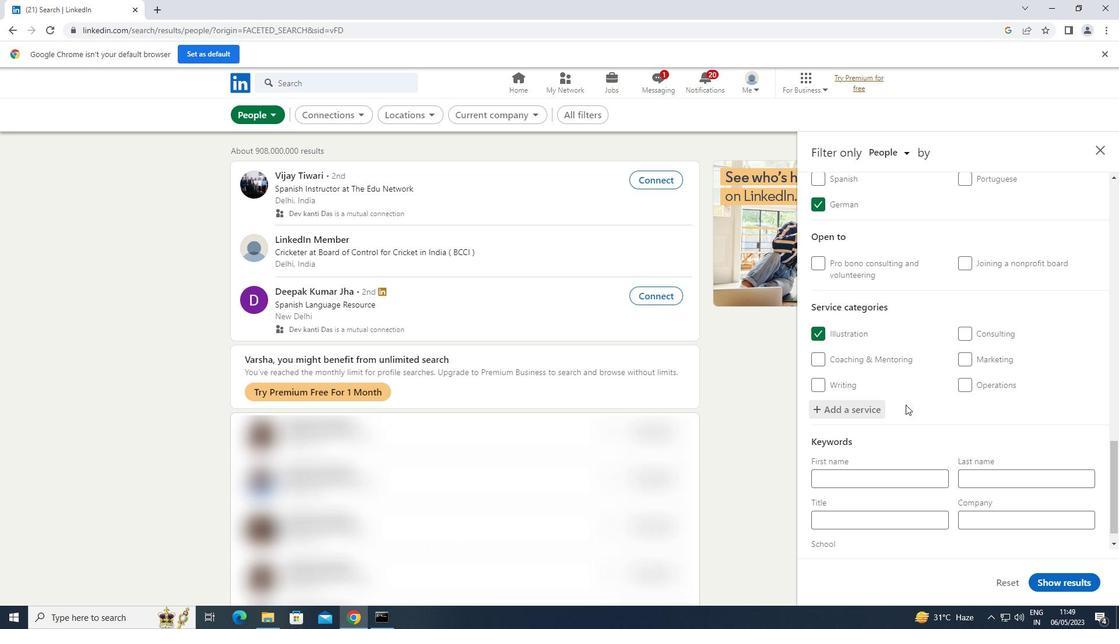 
Action: Mouse moved to (865, 498)
Screenshot: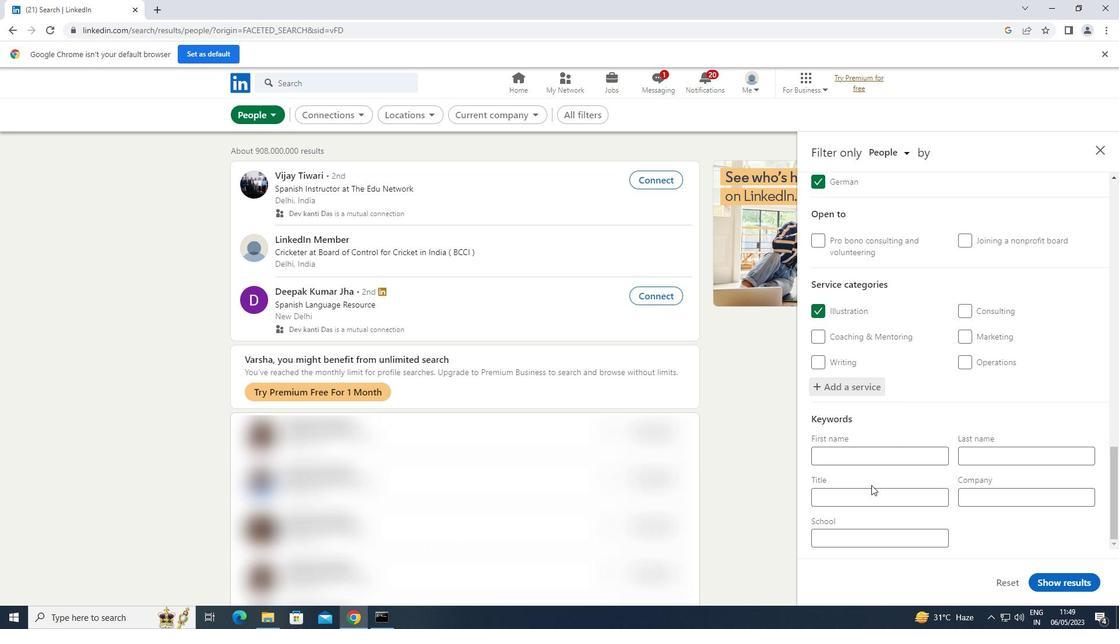 
Action: Mouse pressed left at (865, 498)
Screenshot: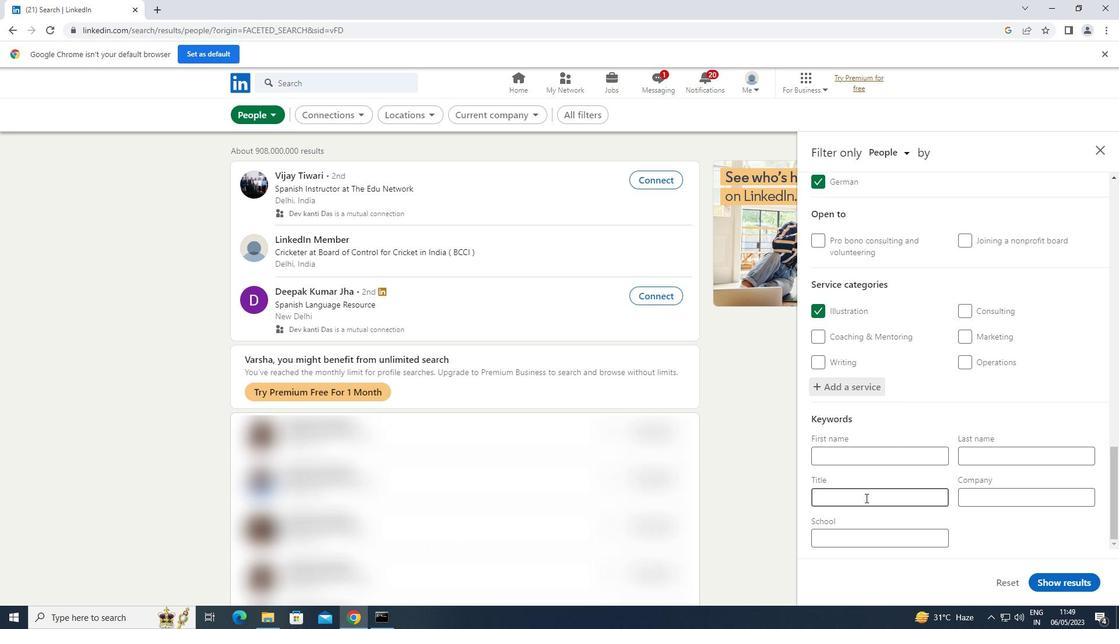
Action: Key pressed <Key.shift>TRUCK<Key.space><Key.shift>DRIVER
Screenshot: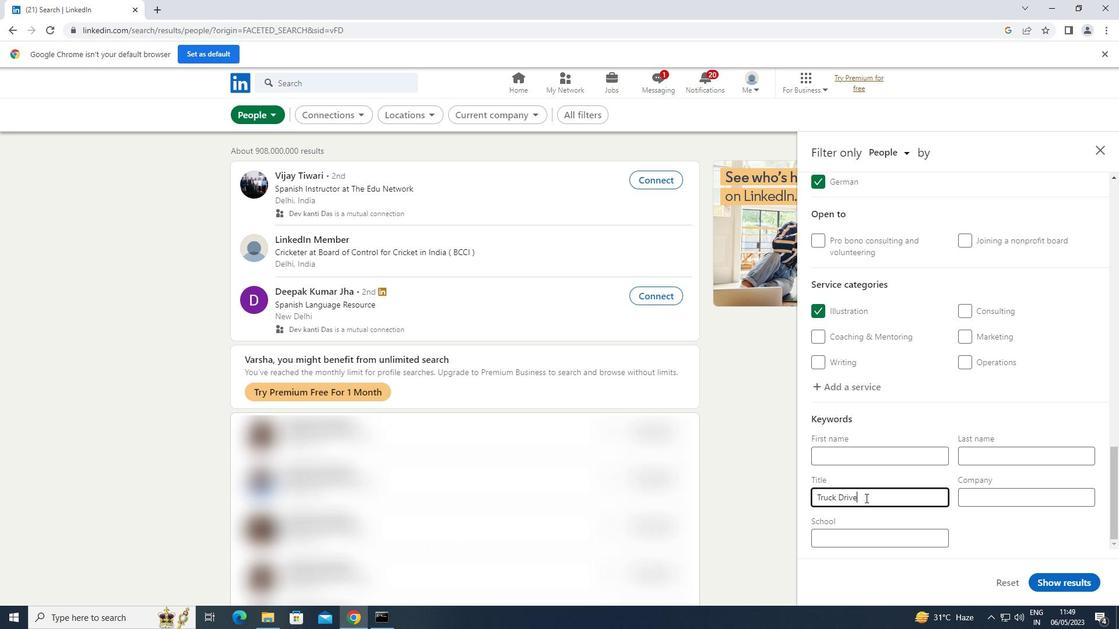 
Action: Mouse moved to (1070, 585)
Screenshot: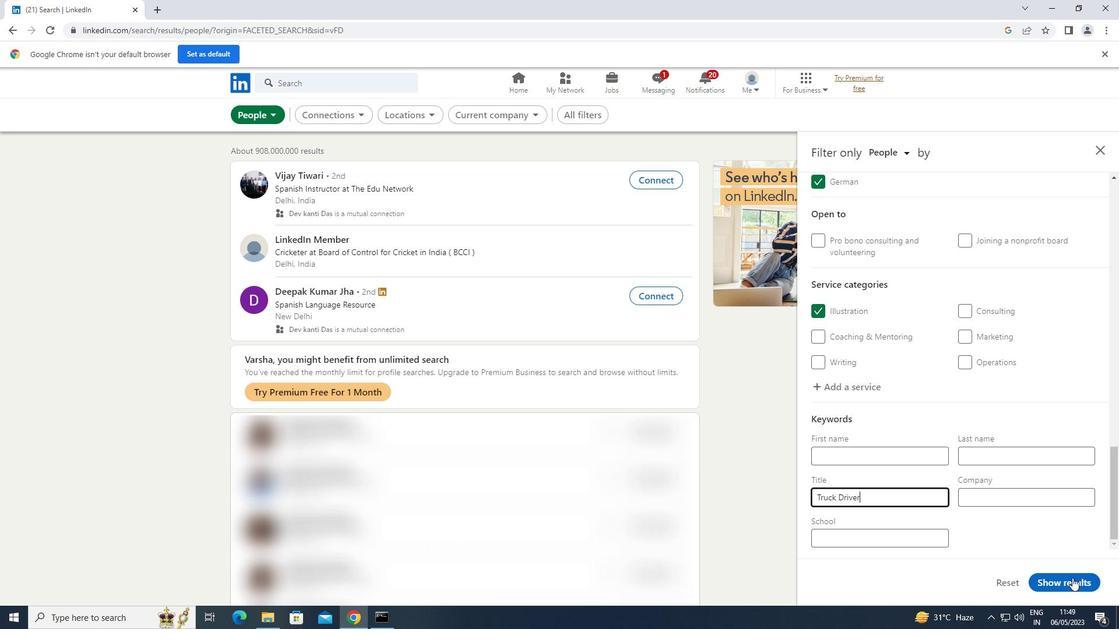 
Action: Mouse pressed left at (1070, 585)
Screenshot: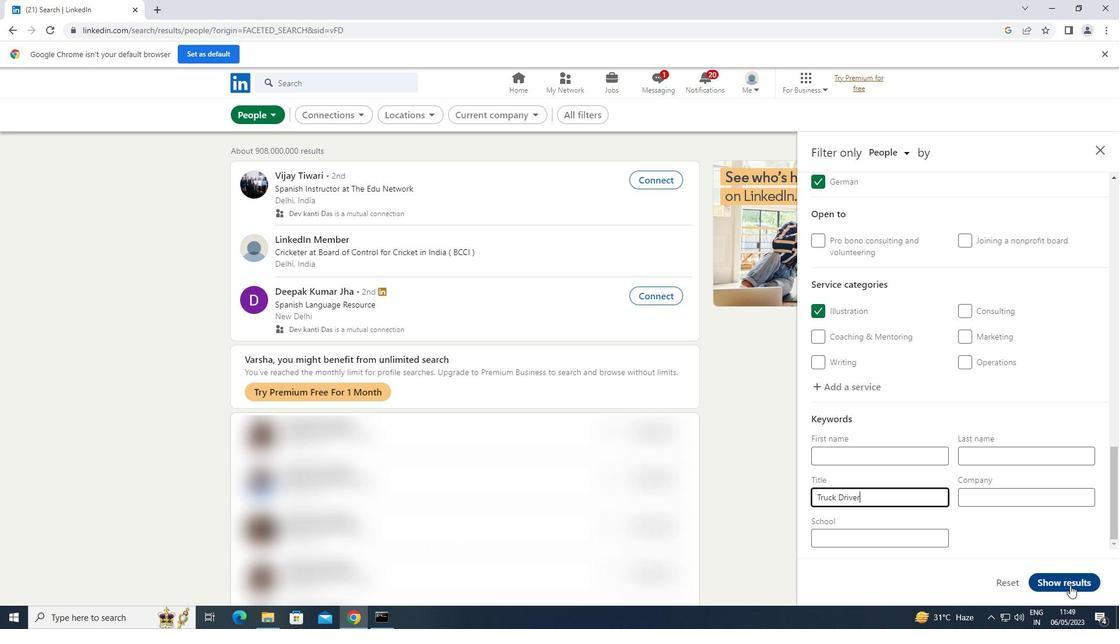 
